 Task: Look for space in Bari, Italy from 1st July, 2023 to 8th July, 2023 for 2 adults, 1 child in price range Rs.15000 to Rs.20000. Place can be entire place with 1  bedroom having 1 bed and 1 bathroom. Property type can be house, flat, guest house, hotel. Amenities needed are: washing machine. Booking option can be shelf check-in. Required host language is English.
Action: Mouse moved to (423, 125)
Screenshot: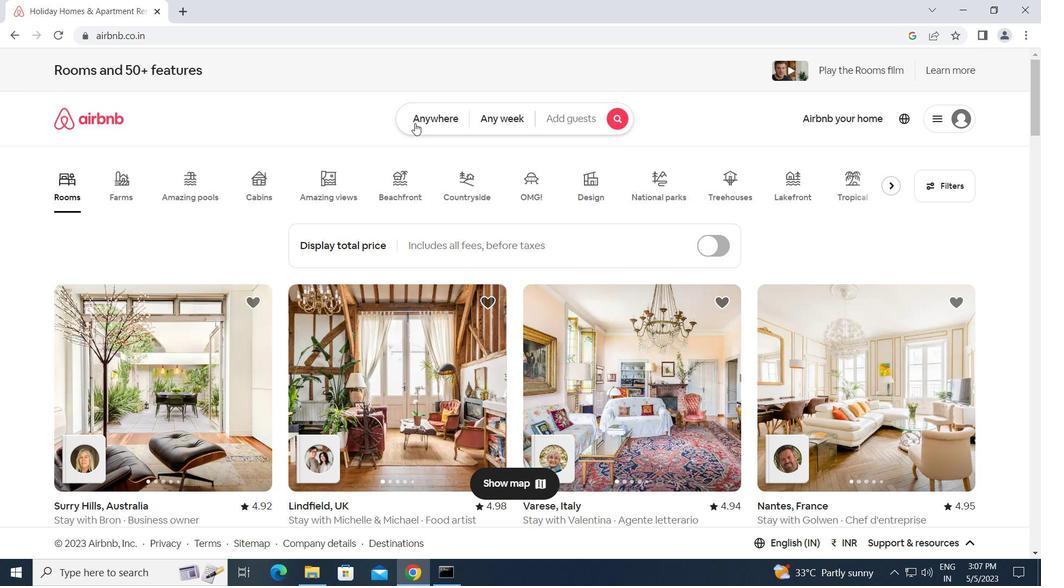
Action: Mouse pressed left at (423, 125)
Screenshot: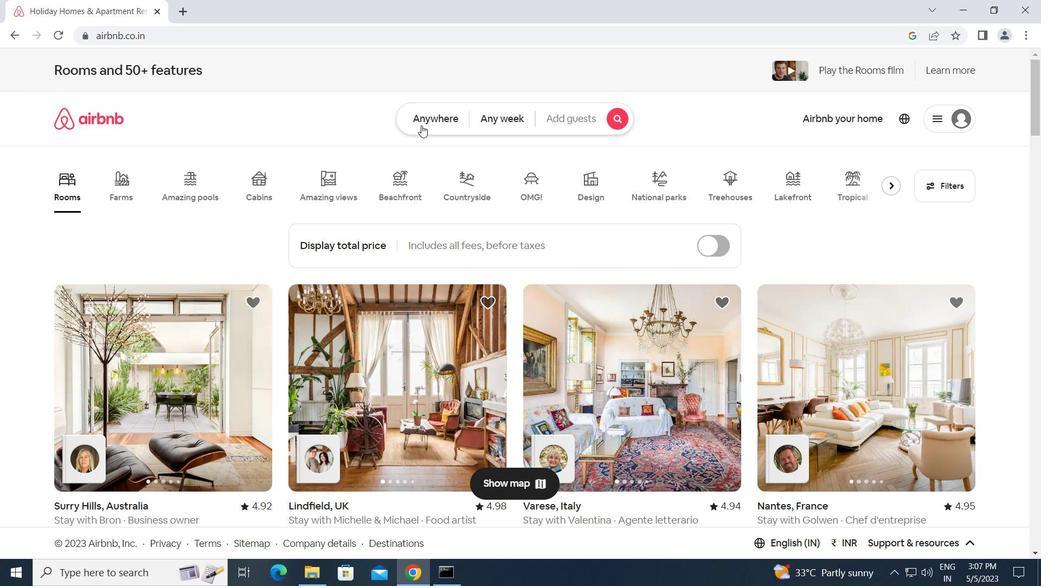 
Action: Mouse moved to (328, 163)
Screenshot: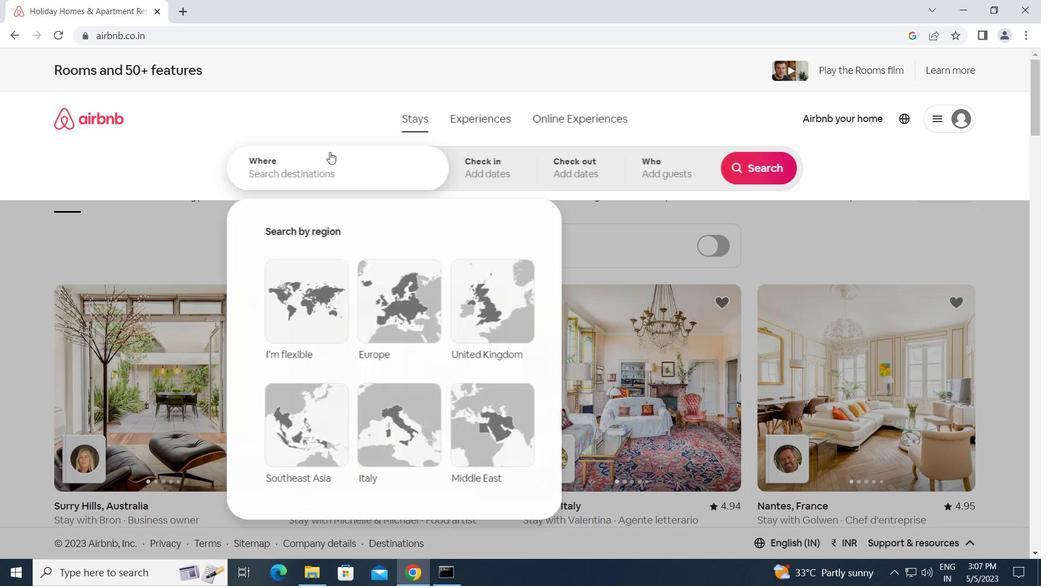 
Action: Mouse pressed left at (328, 163)
Screenshot: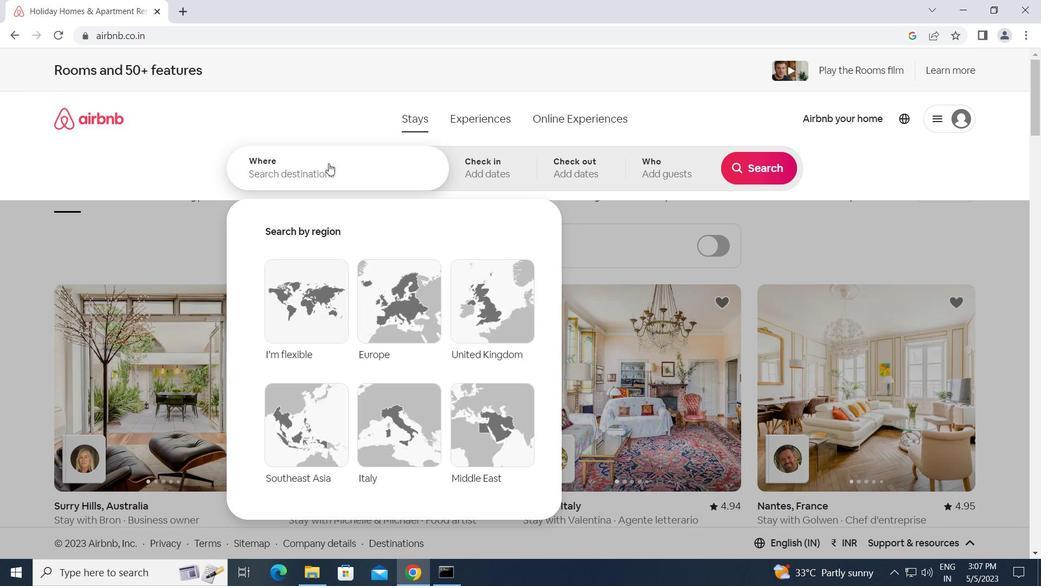 
Action: Key pressed b<Key.caps_lock>ari,<Key.space><Key.caps_lock>i<Key.caps_lock>taly<Key.enter>
Screenshot: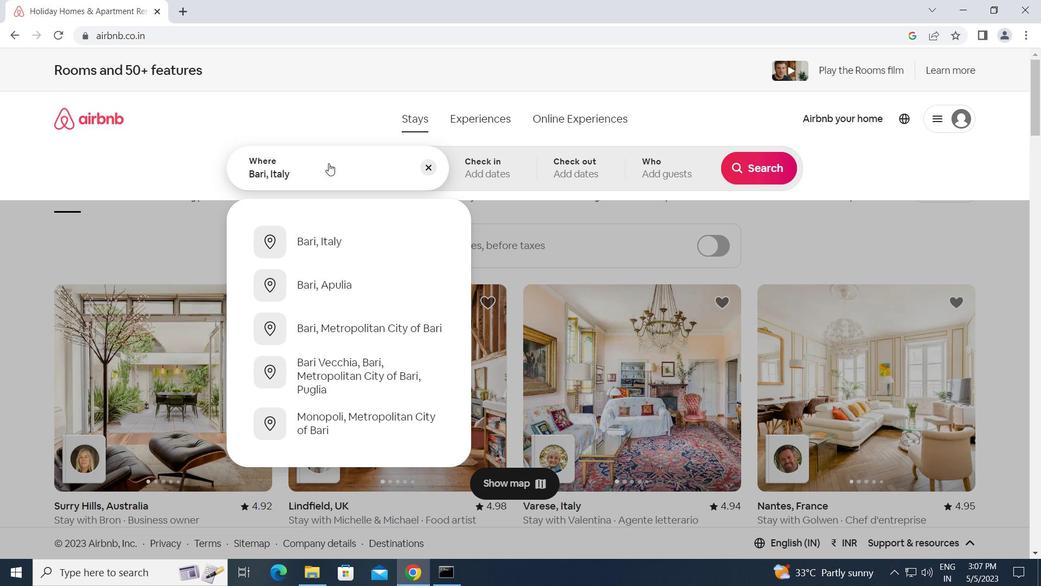 
Action: Mouse moved to (755, 282)
Screenshot: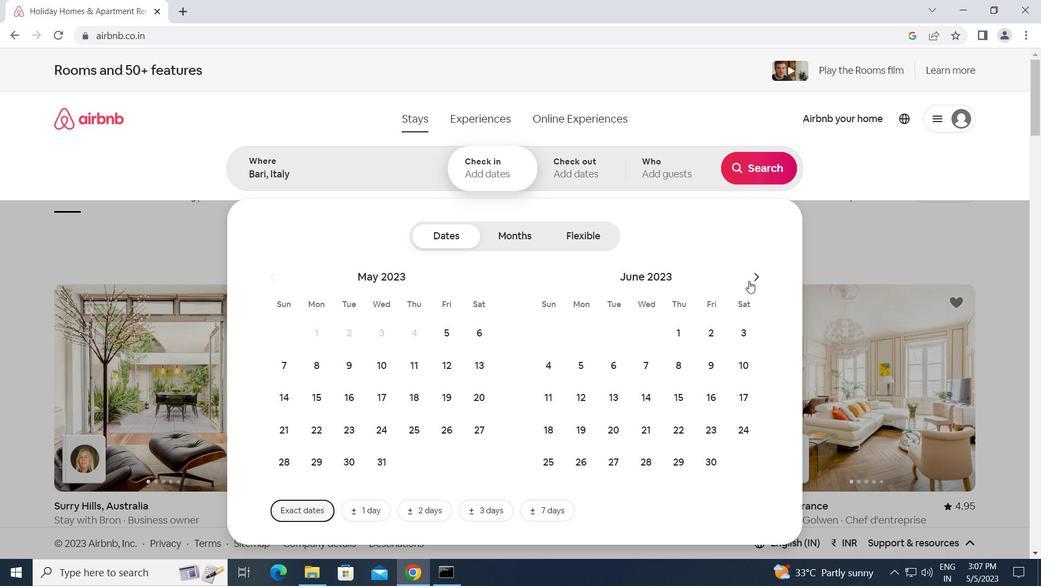 
Action: Mouse pressed left at (755, 282)
Screenshot: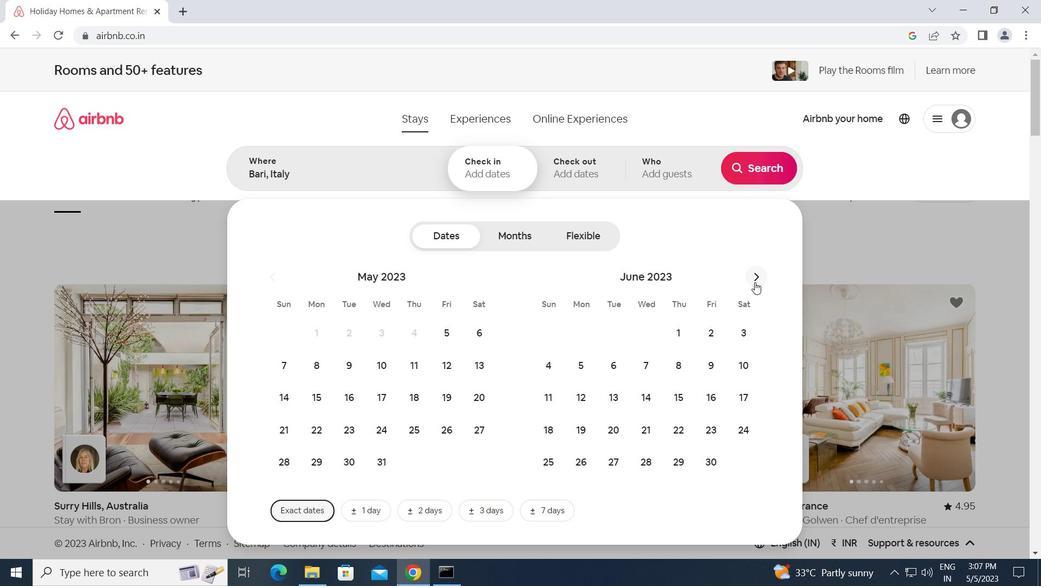 
Action: Mouse moved to (742, 329)
Screenshot: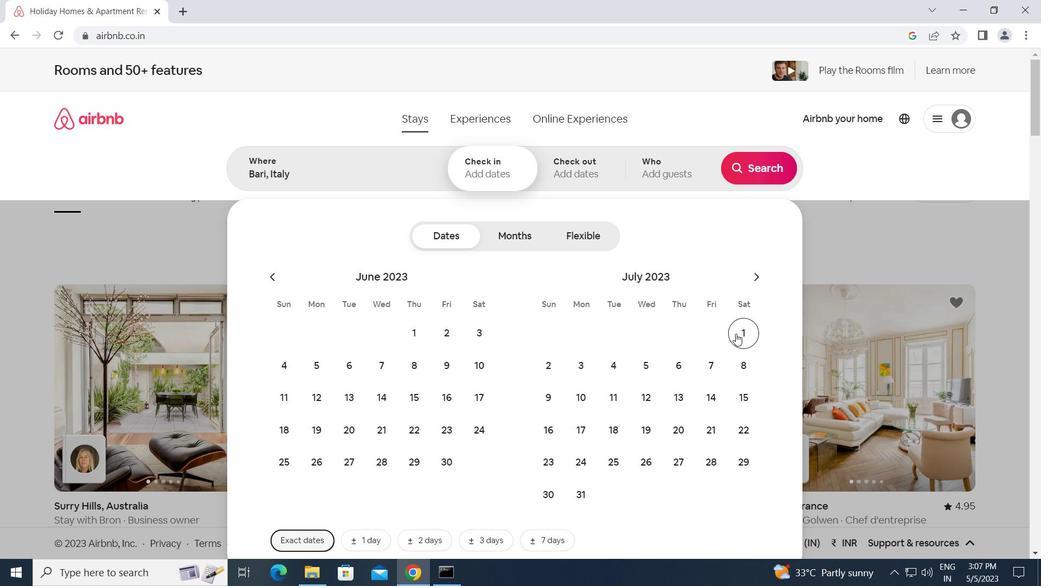 
Action: Mouse pressed left at (742, 329)
Screenshot: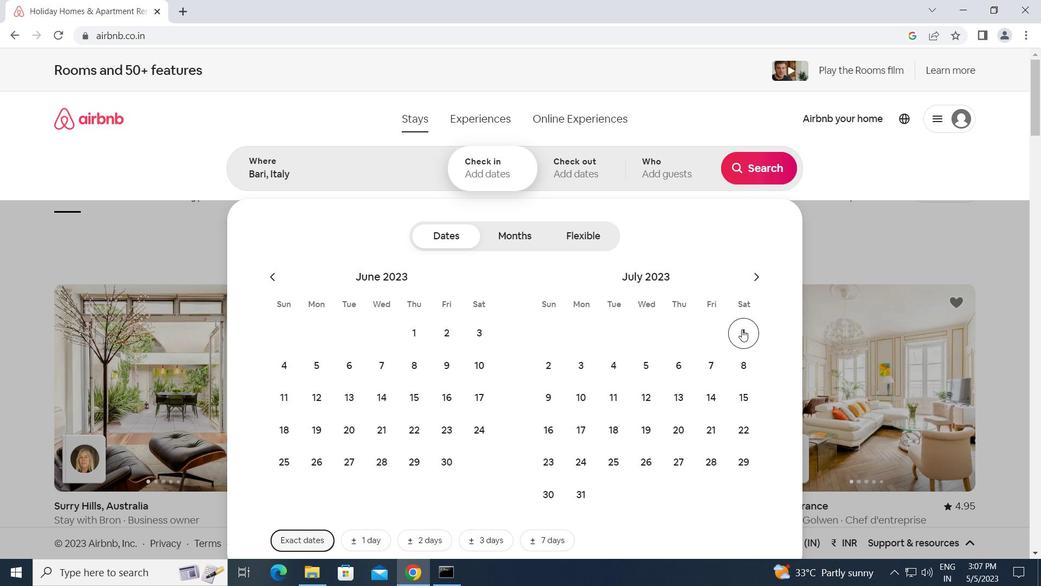 
Action: Mouse moved to (736, 367)
Screenshot: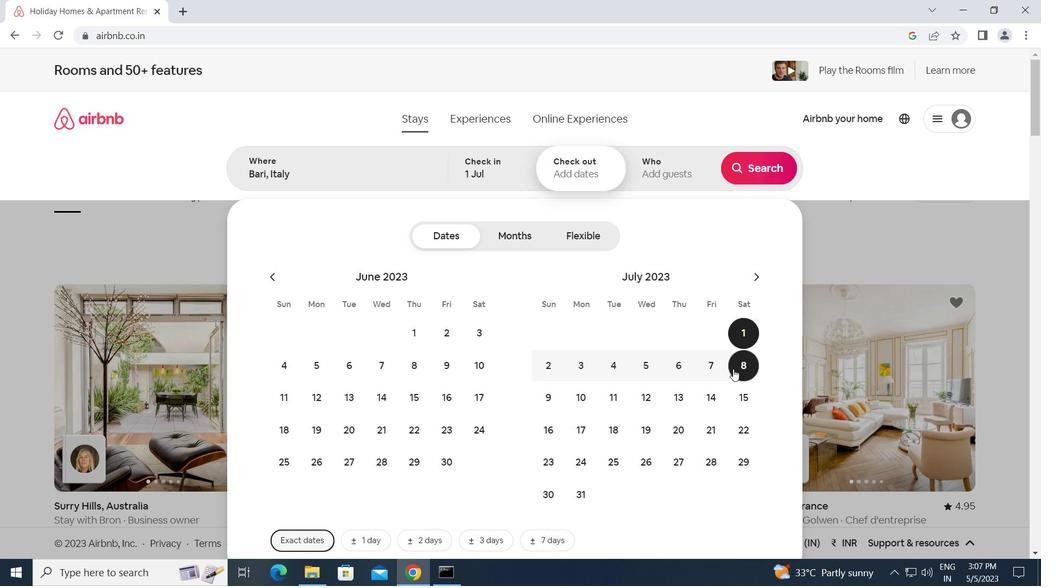 
Action: Mouse pressed left at (736, 367)
Screenshot: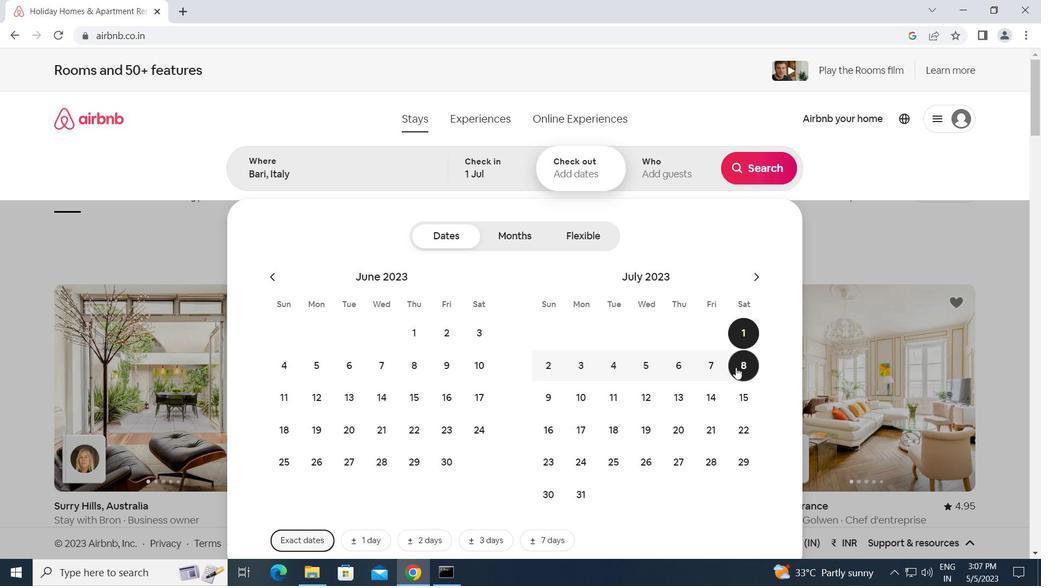 
Action: Mouse moved to (666, 166)
Screenshot: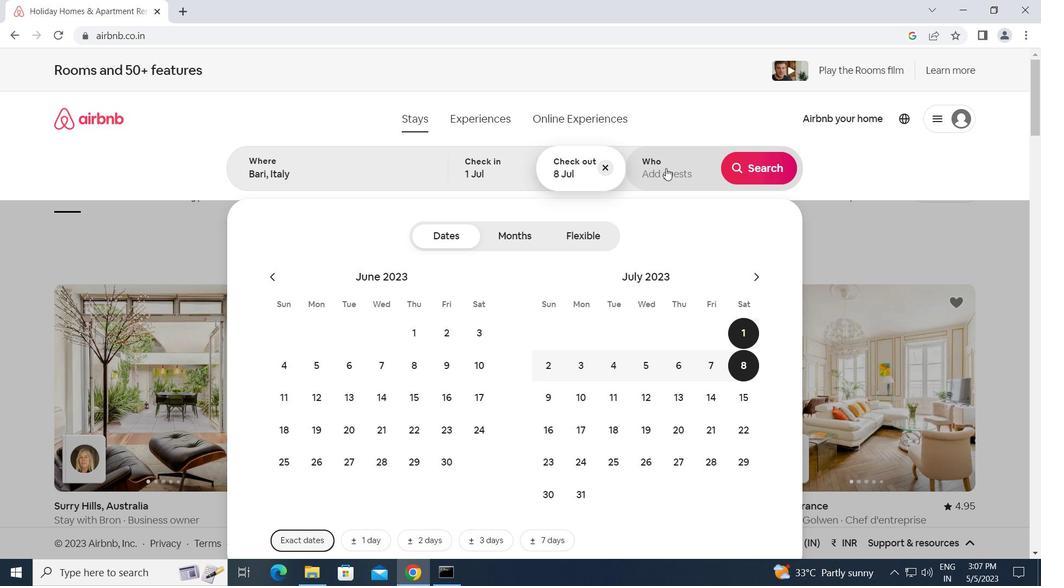 
Action: Mouse pressed left at (666, 166)
Screenshot: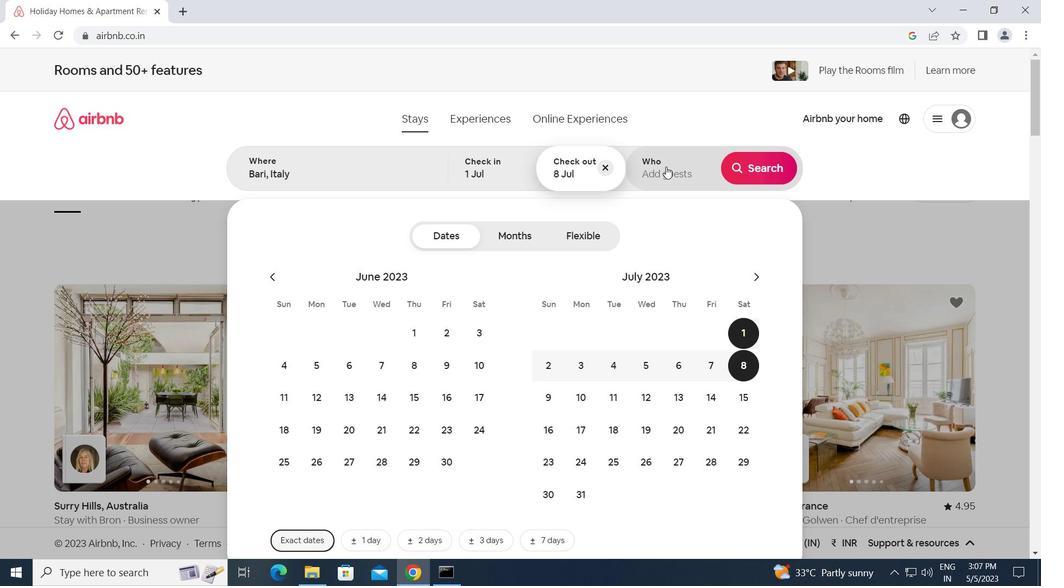 
Action: Mouse moved to (765, 241)
Screenshot: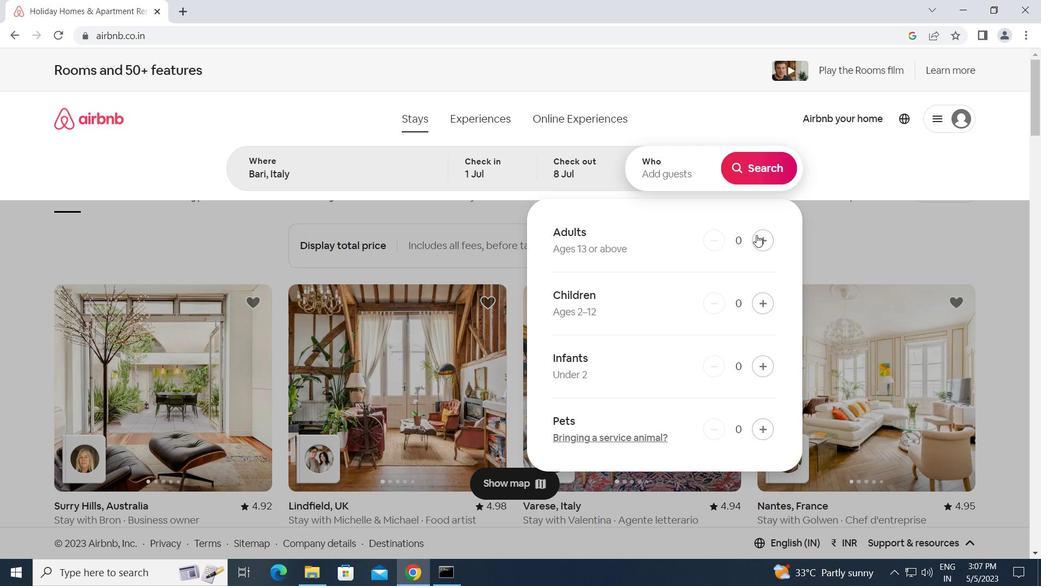 
Action: Mouse pressed left at (765, 241)
Screenshot: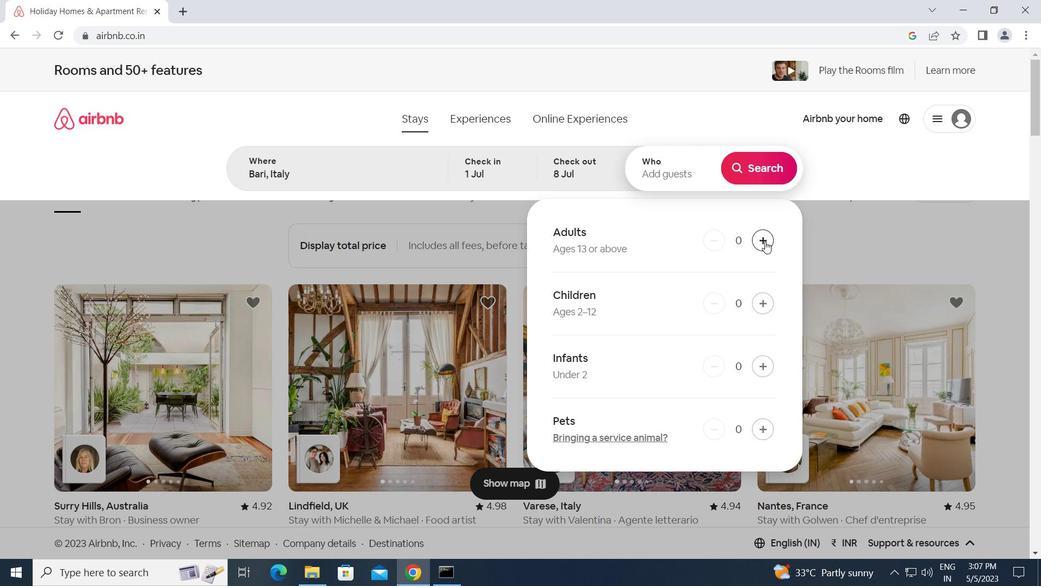 
Action: Mouse pressed left at (765, 241)
Screenshot: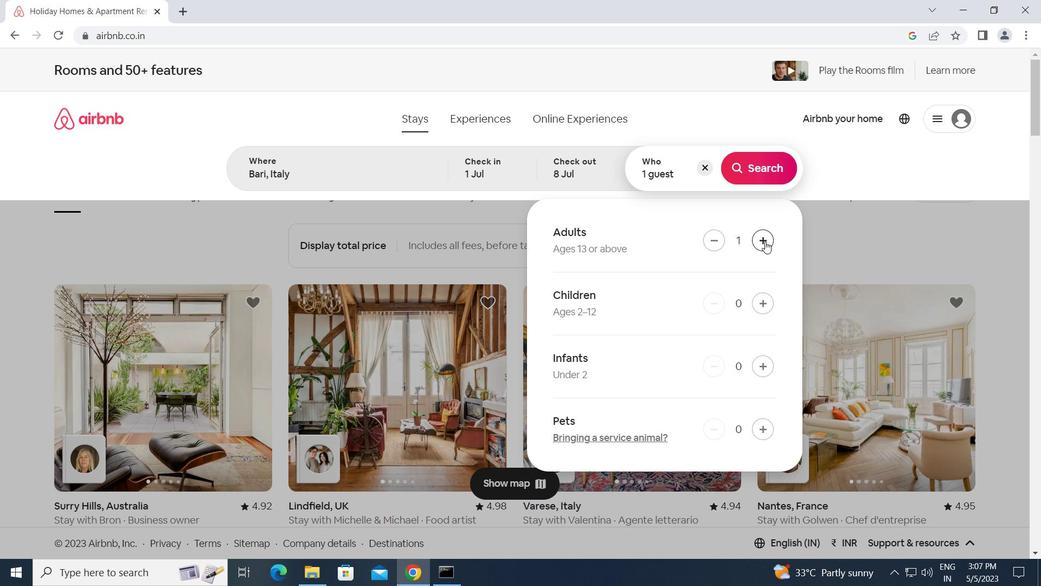 
Action: Mouse moved to (763, 296)
Screenshot: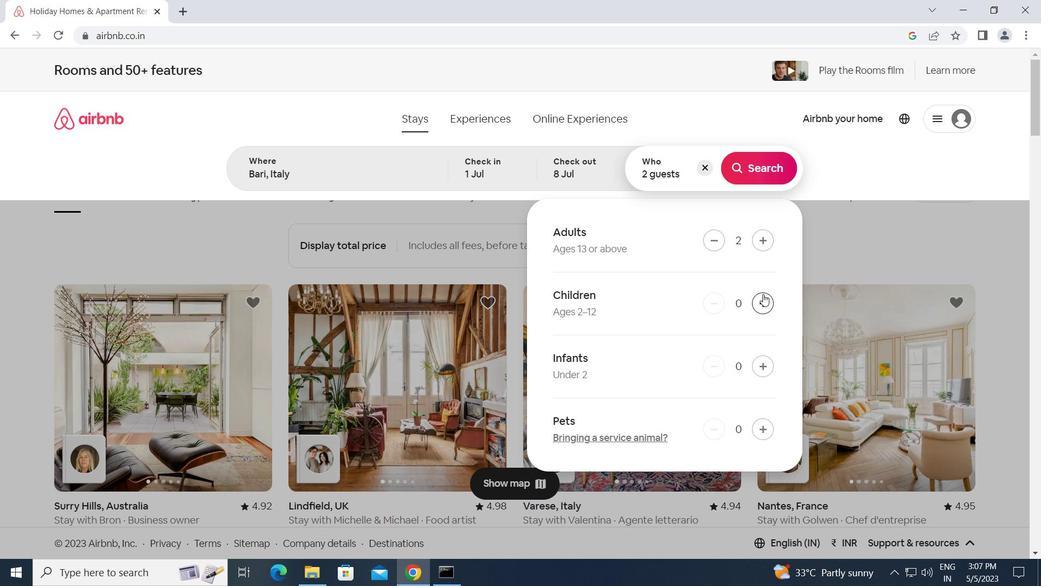 
Action: Mouse pressed left at (763, 296)
Screenshot: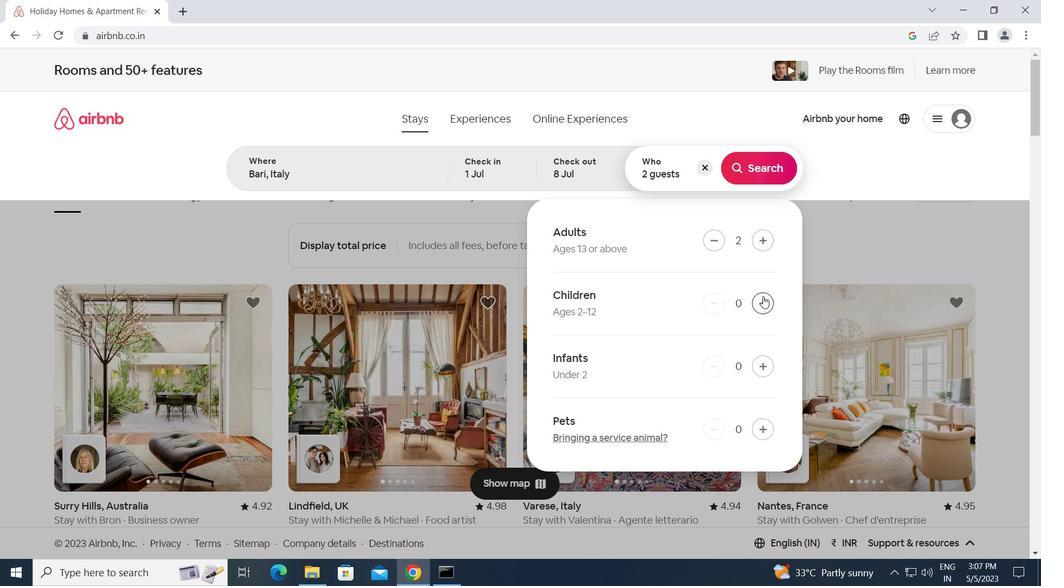
Action: Mouse moved to (752, 164)
Screenshot: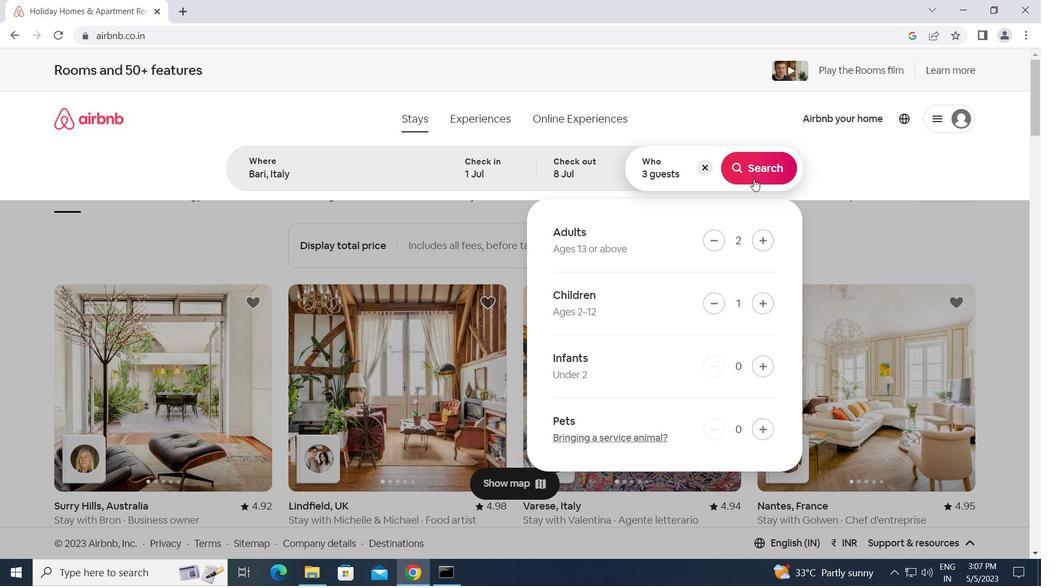 
Action: Mouse pressed left at (752, 164)
Screenshot: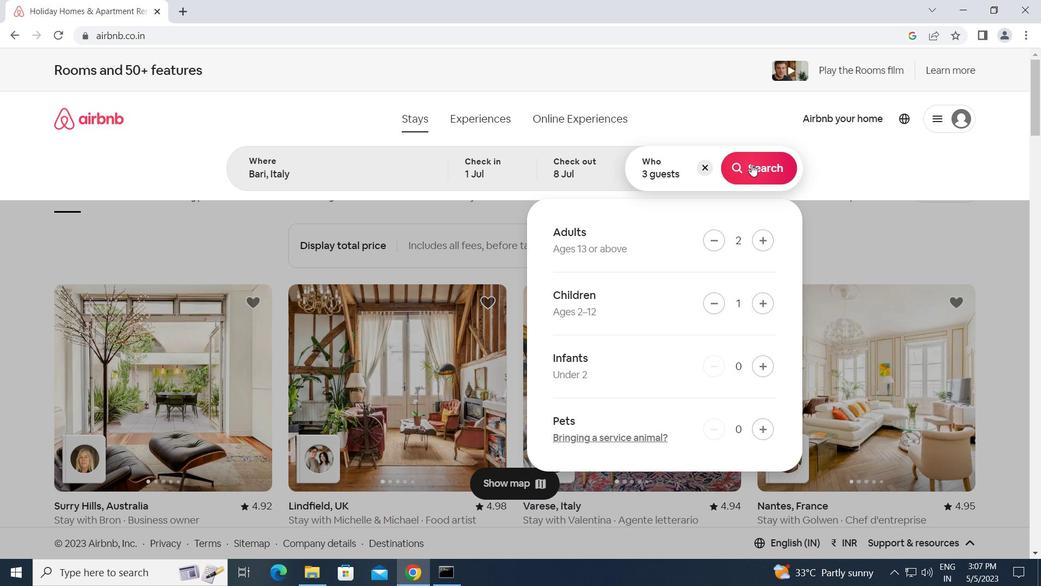 
Action: Mouse moved to (975, 127)
Screenshot: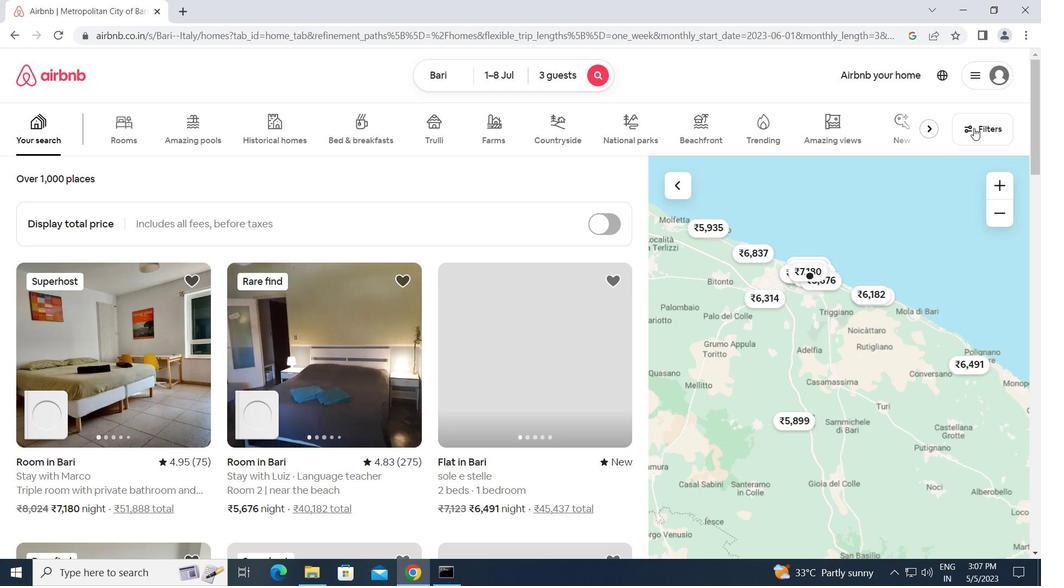 
Action: Mouse pressed left at (975, 127)
Screenshot: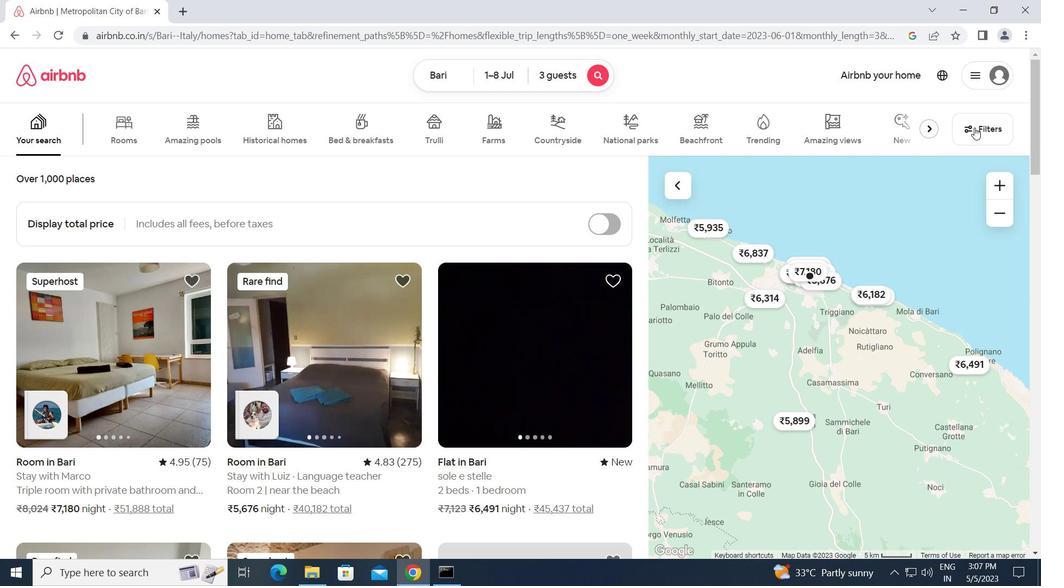 
Action: Mouse moved to (196, 377)
Screenshot: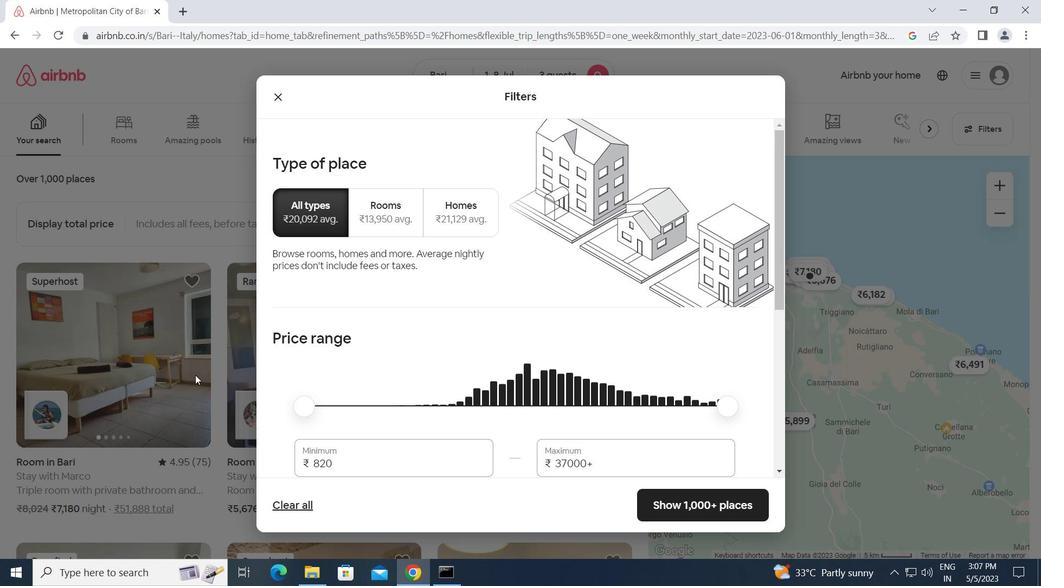 
Action: Mouse scrolled (196, 377) with delta (0, 0)
Screenshot: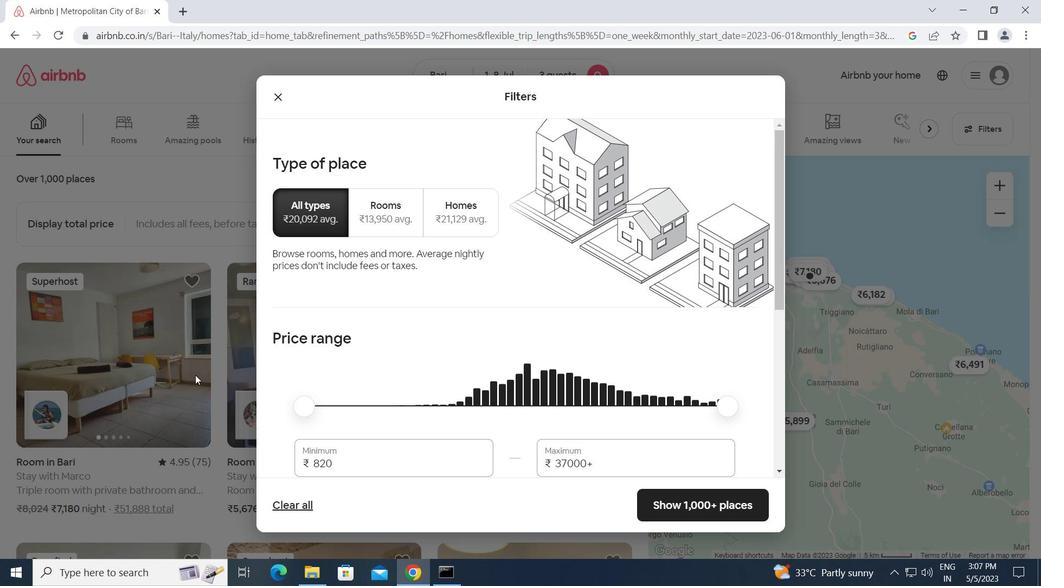 
Action: Mouse moved to (276, 394)
Screenshot: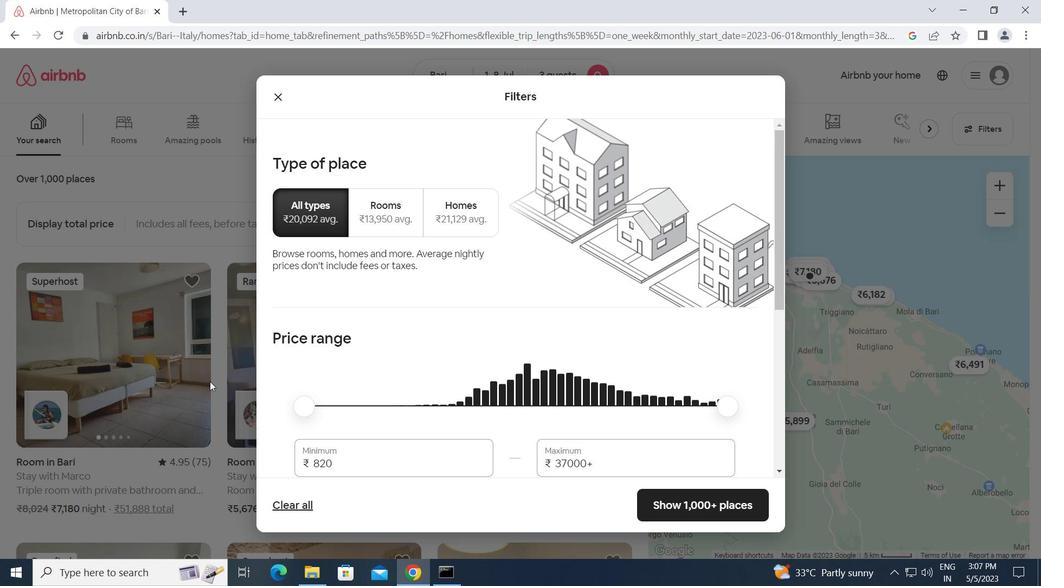 
Action: Mouse scrolled (276, 393) with delta (0, 0)
Screenshot: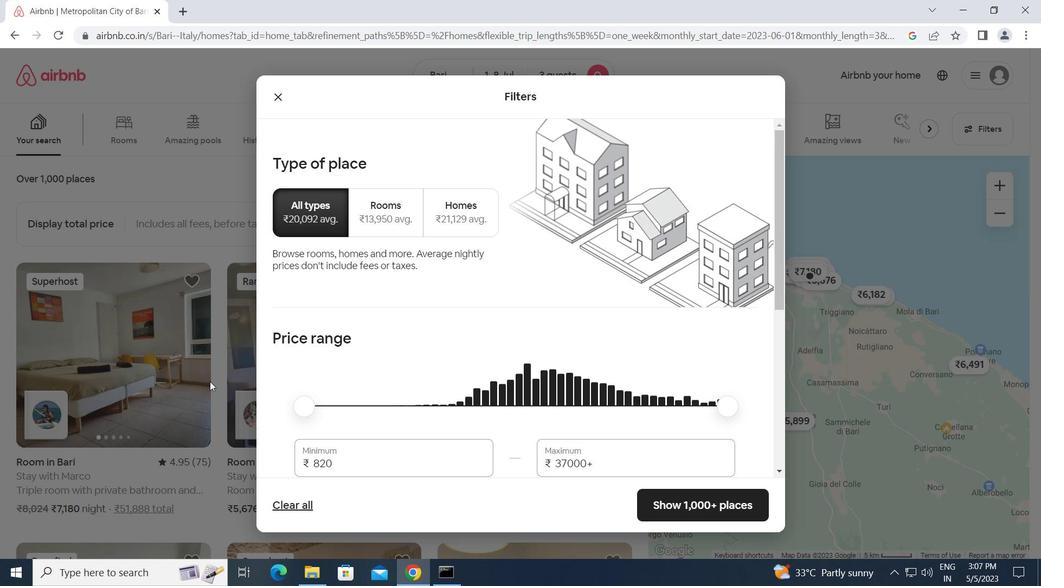 
Action: Mouse moved to (316, 397)
Screenshot: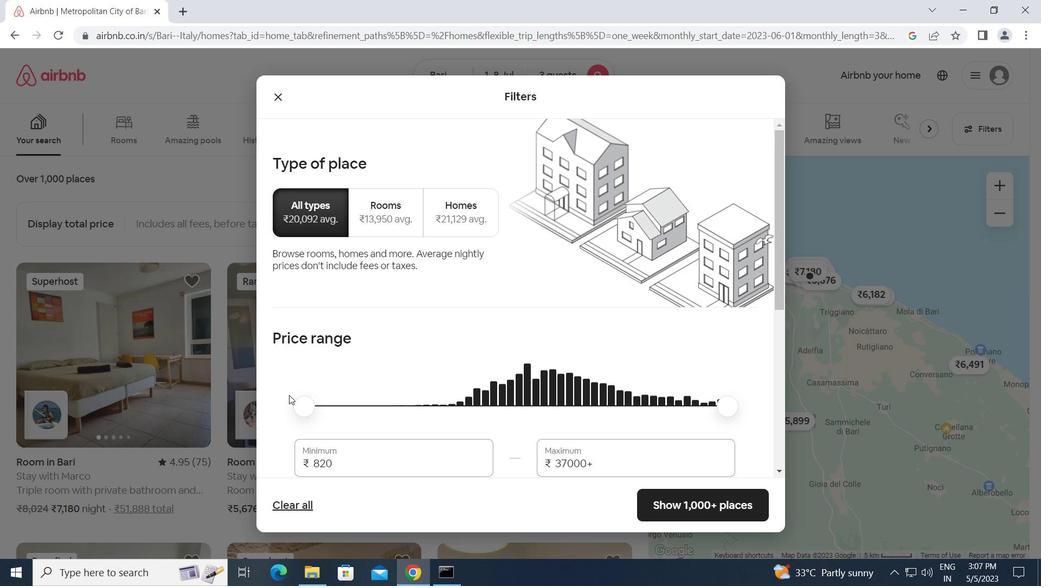 
Action: Mouse scrolled (316, 397) with delta (0, 0)
Screenshot: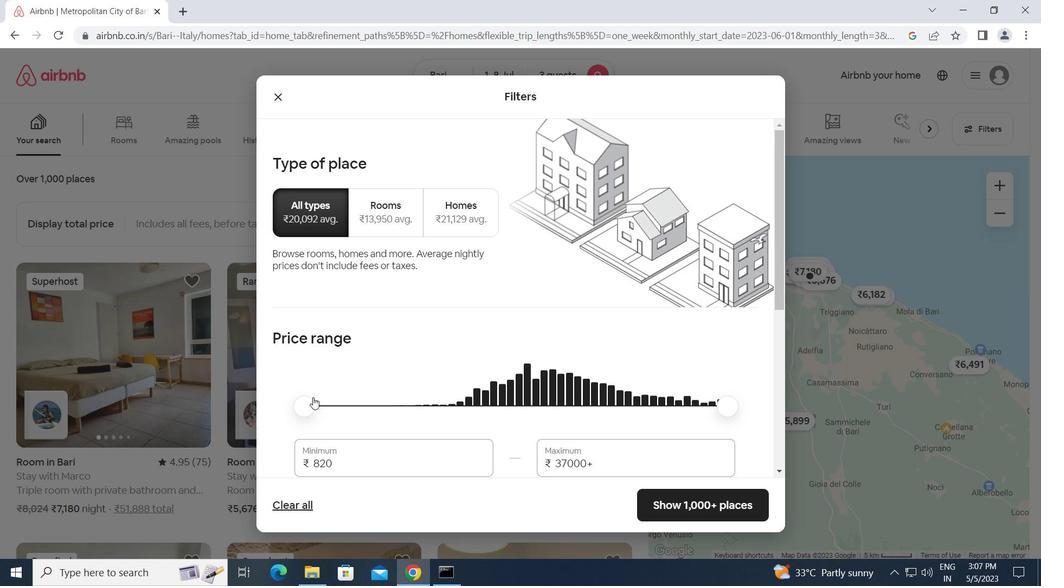 
Action: Mouse moved to (350, 331)
Screenshot: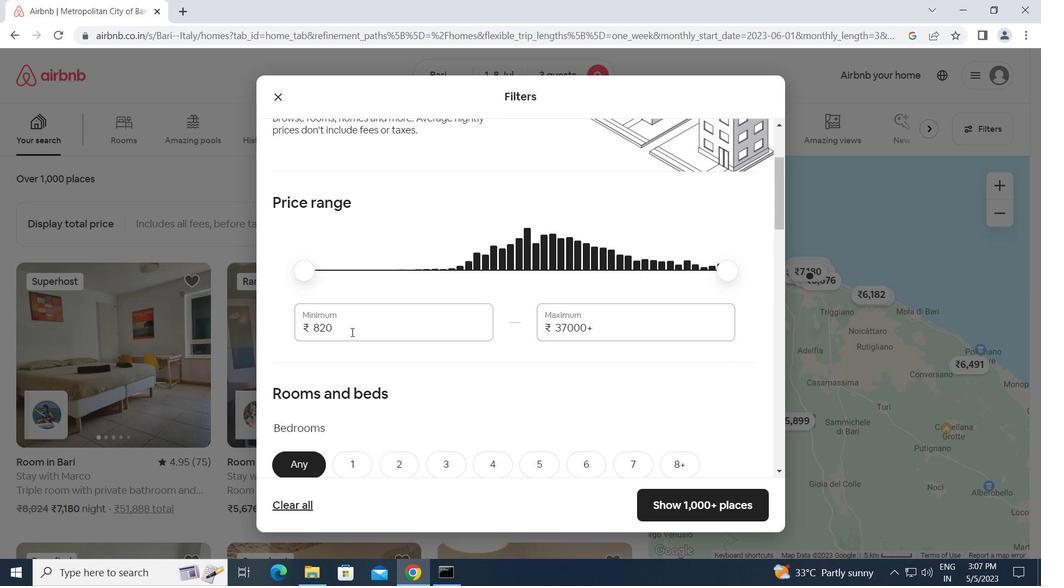 
Action: Mouse pressed left at (350, 331)
Screenshot: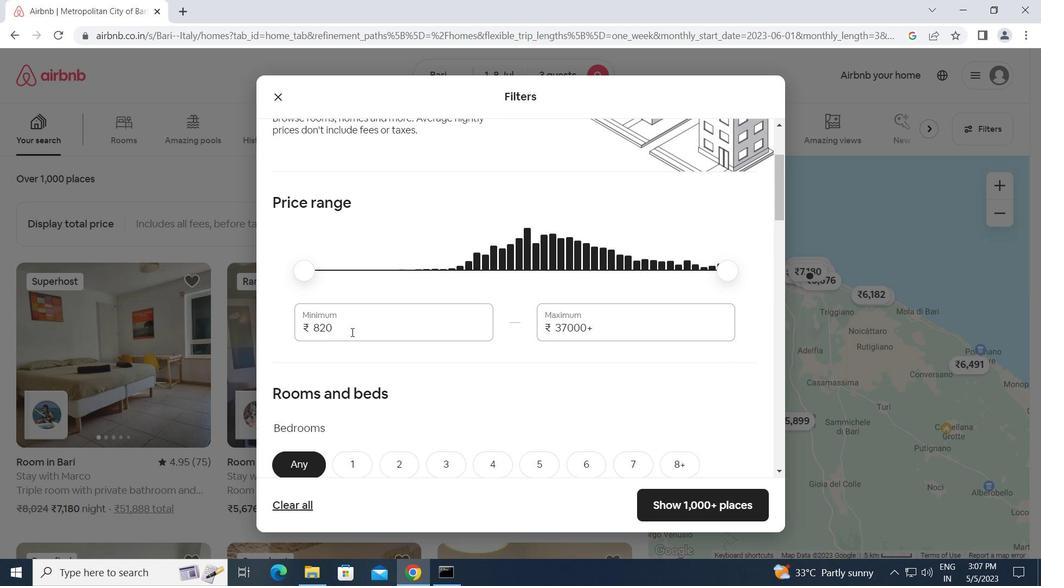 
Action: Mouse moved to (298, 326)
Screenshot: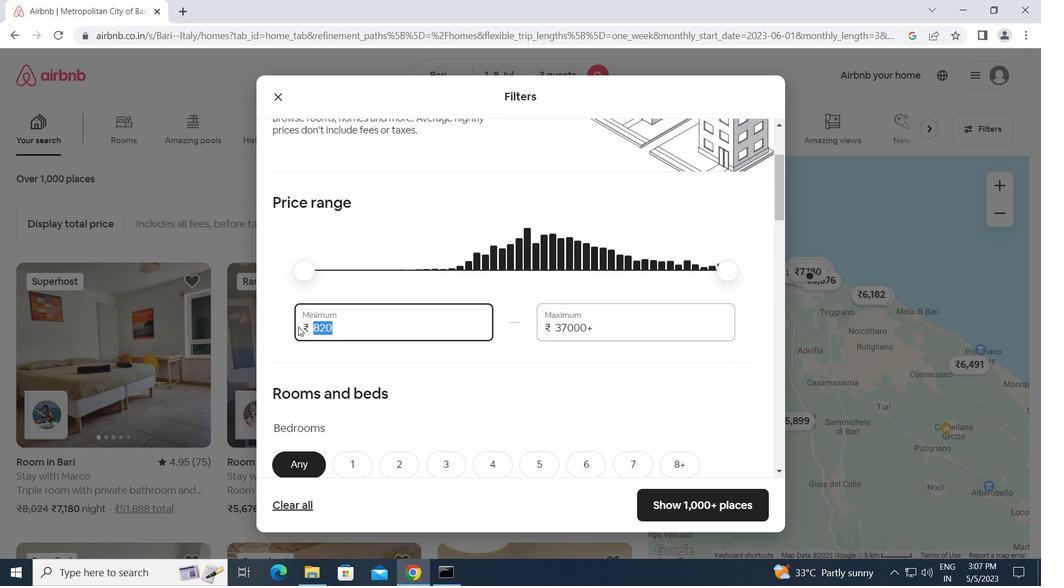 
Action: Key pressed 15
Screenshot: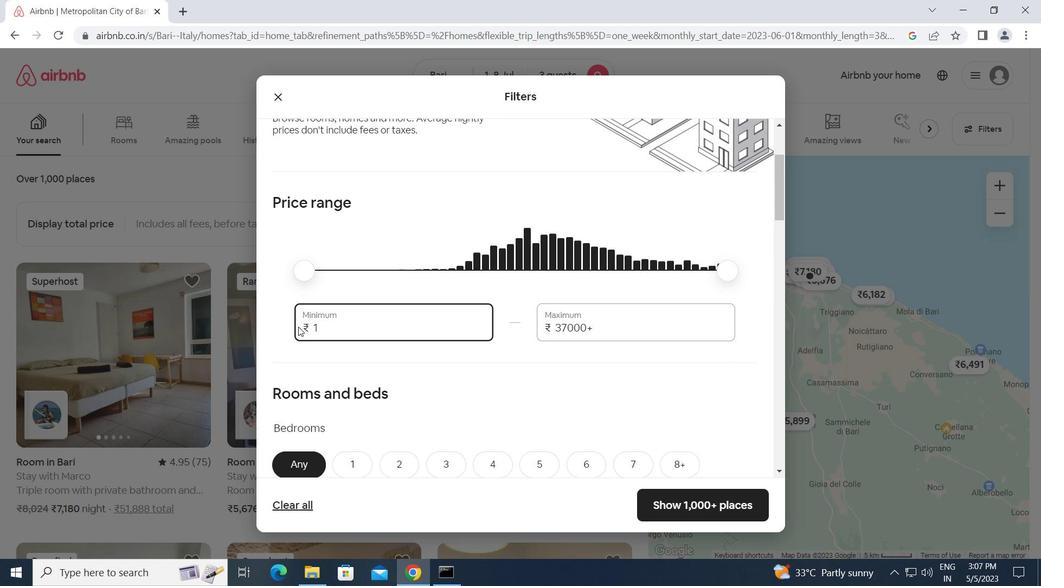 
Action: Mouse moved to (234, 352)
Screenshot: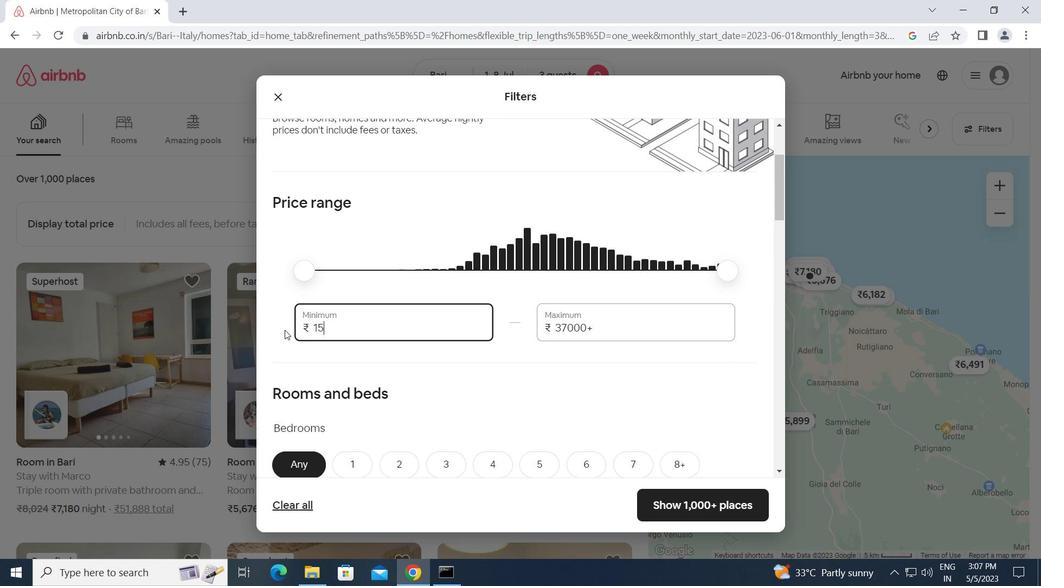 
Action: Key pressed 000<Key.tab>2000
Screenshot: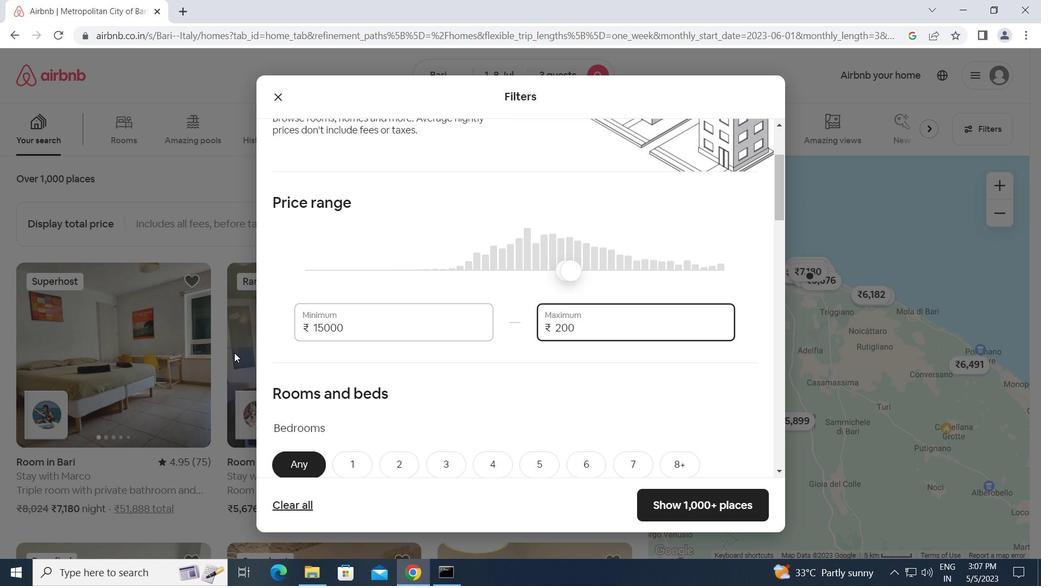 
Action: Mouse moved to (428, 424)
Screenshot: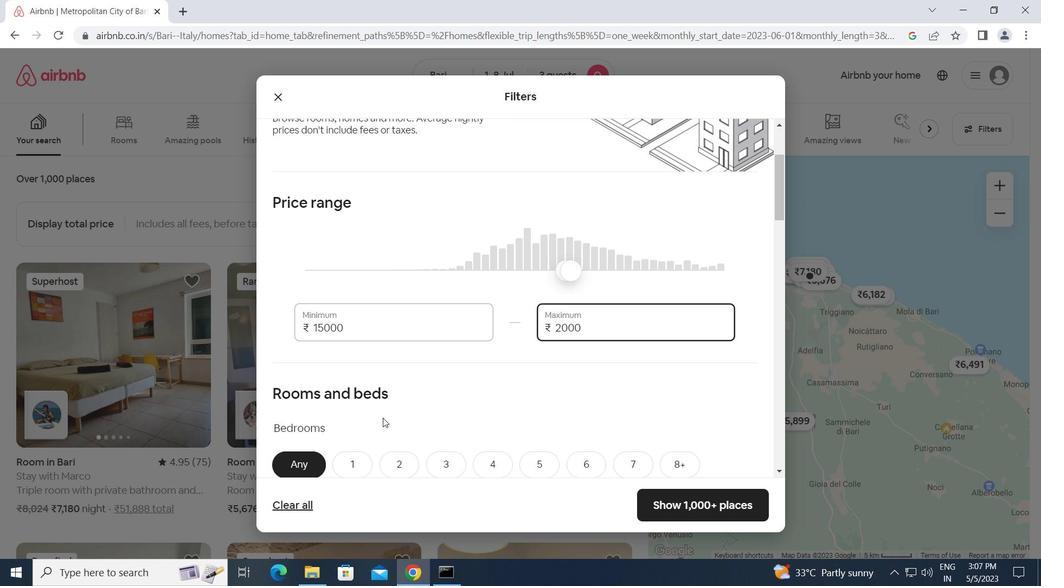 
Action: Key pressed 0
Screenshot: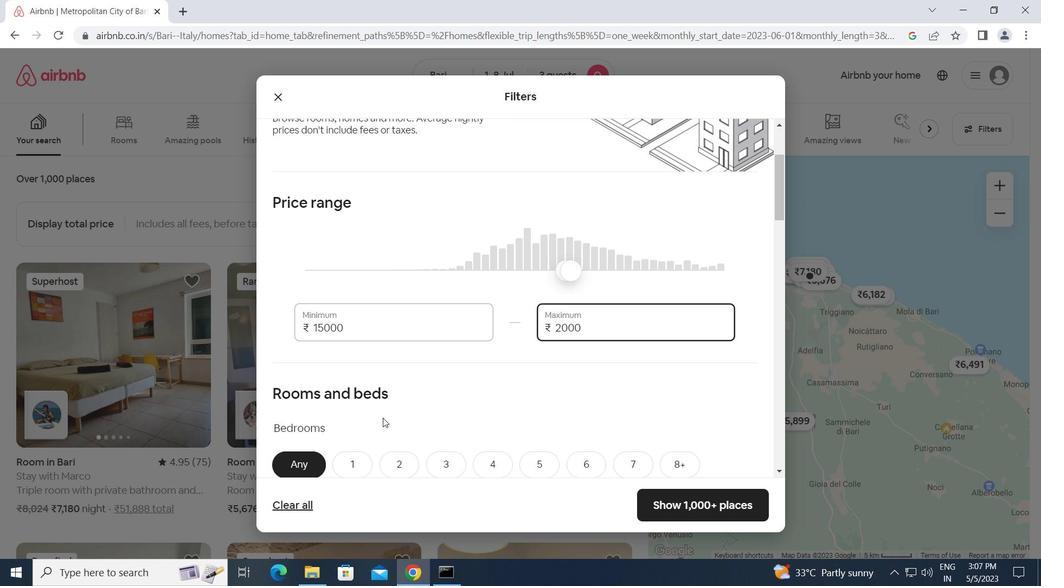 
Action: Mouse moved to (427, 424)
Screenshot: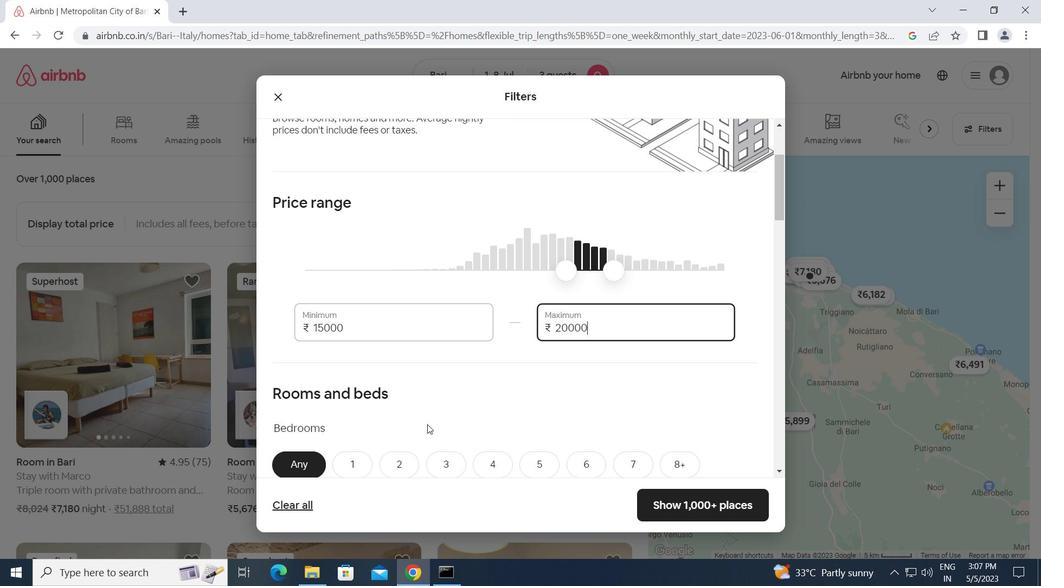 
Action: Mouse scrolled (427, 423) with delta (0, 0)
Screenshot: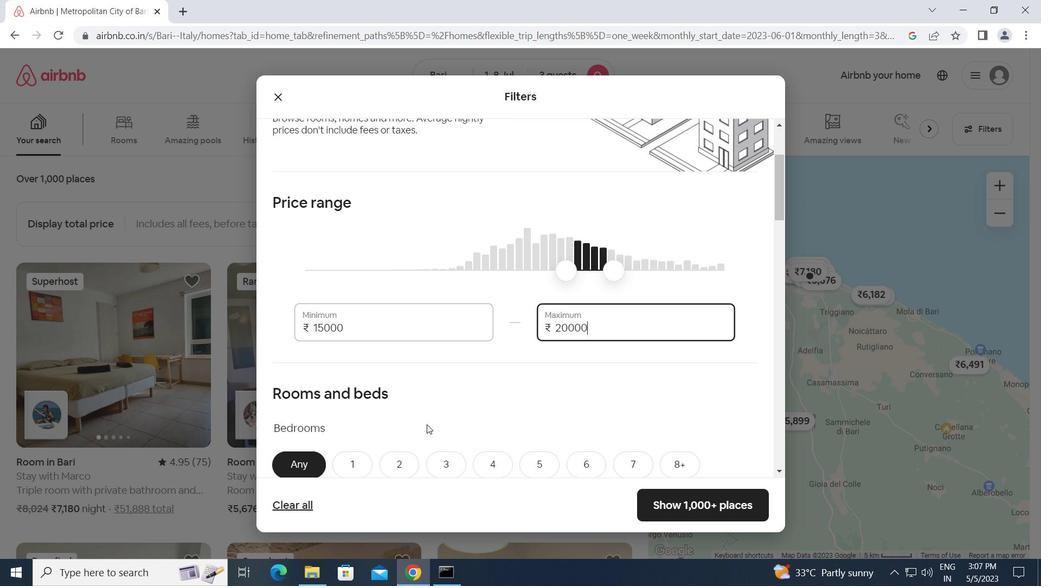 
Action: Mouse scrolled (427, 423) with delta (0, 0)
Screenshot: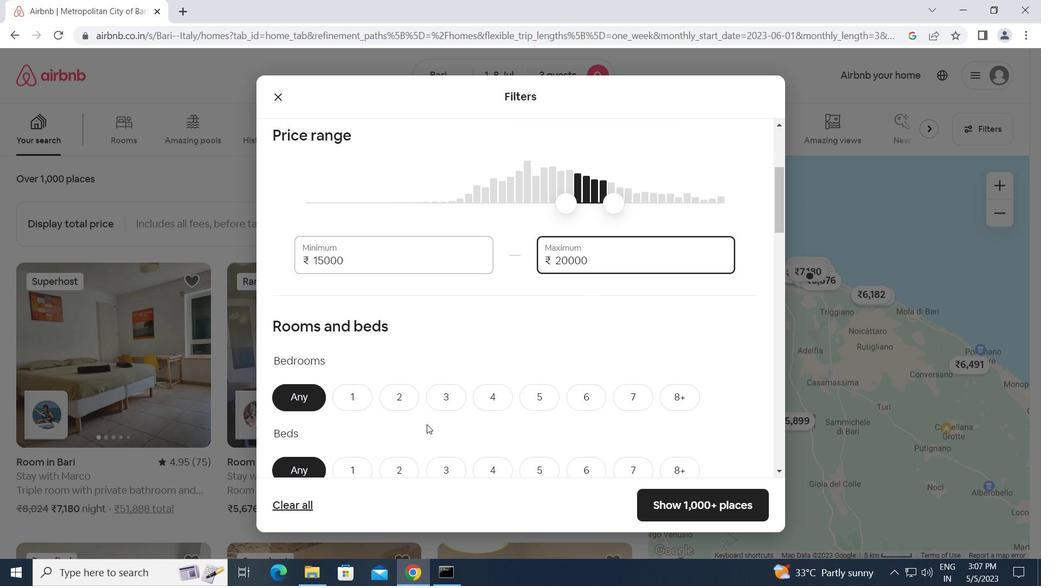 
Action: Mouse moved to (425, 424)
Screenshot: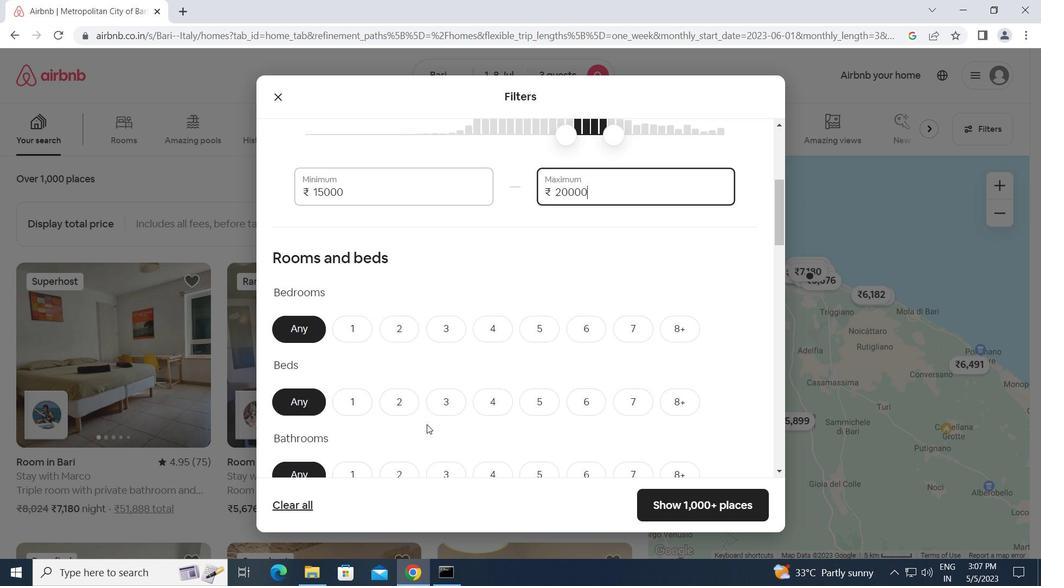 
Action: Mouse scrolled (425, 423) with delta (0, 0)
Screenshot: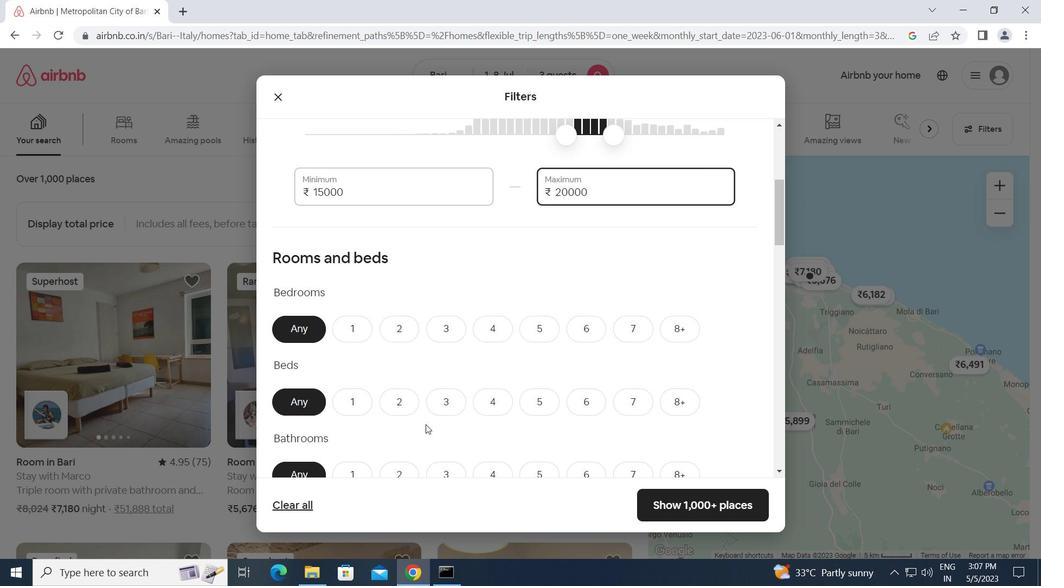
Action: Mouse moved to (348, 257)
Screenshot: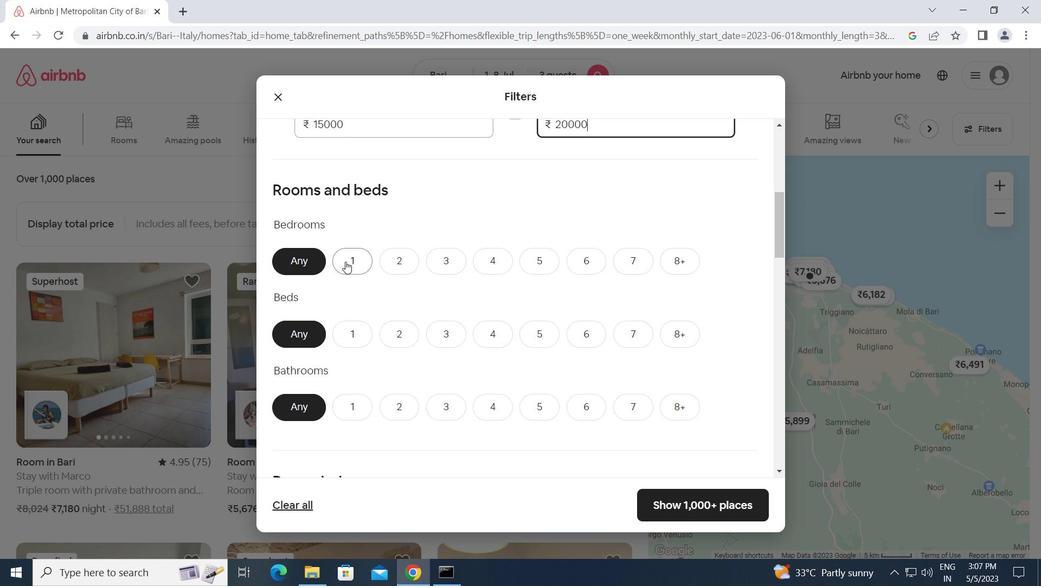 
Action: Mouse pressed left at (348, 257)
Screenshot: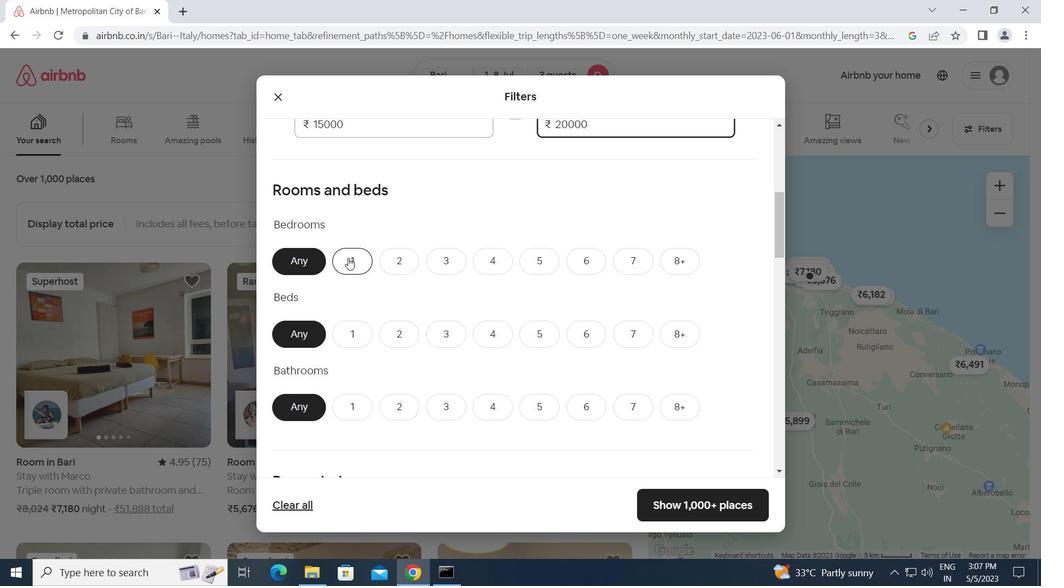 
Action: Mouse moved to (354, 333)
Screenshot: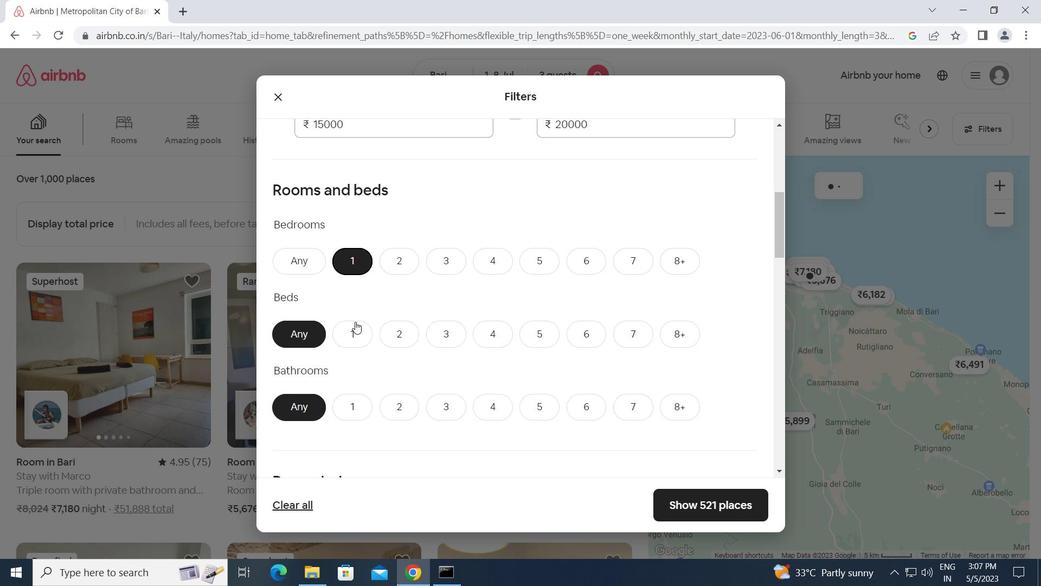 
Action: Mouse pressed left at (354, 333)
Screenshot: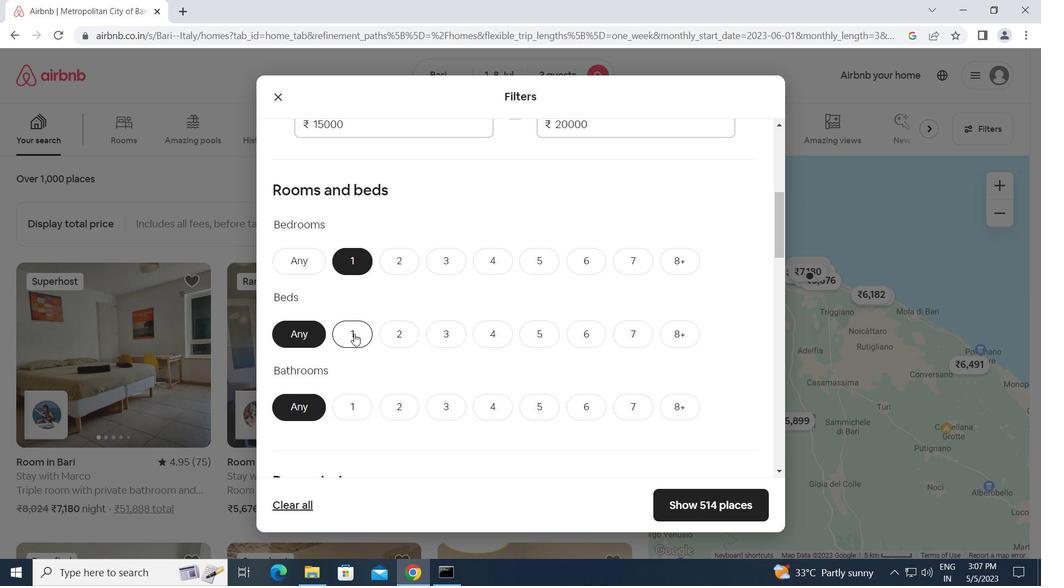 
Action: Mouse moved to (353, 409)
Screenshot: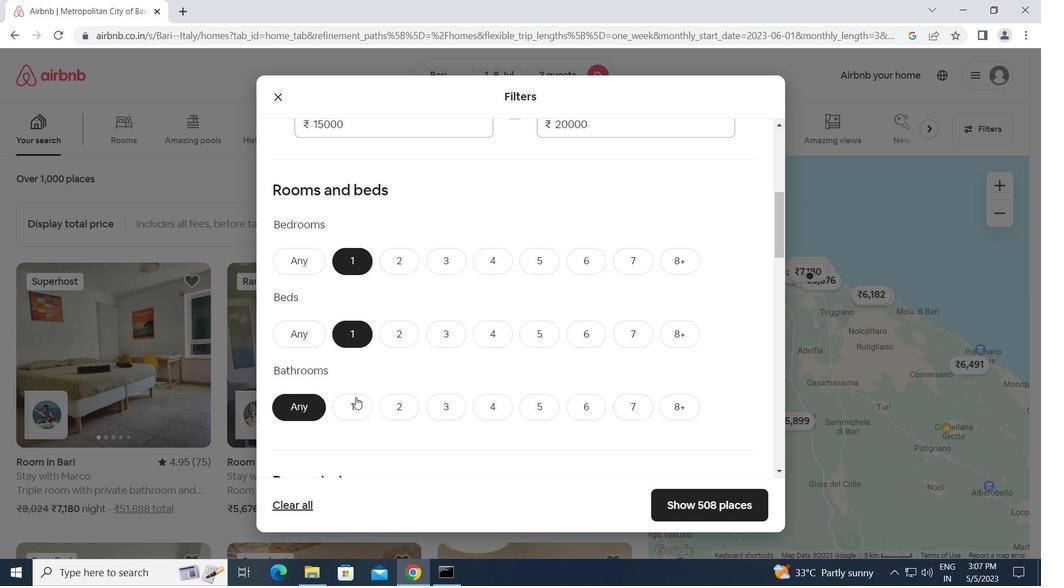 
Action: Mouse pressed left at (353, 409)
Screenshot: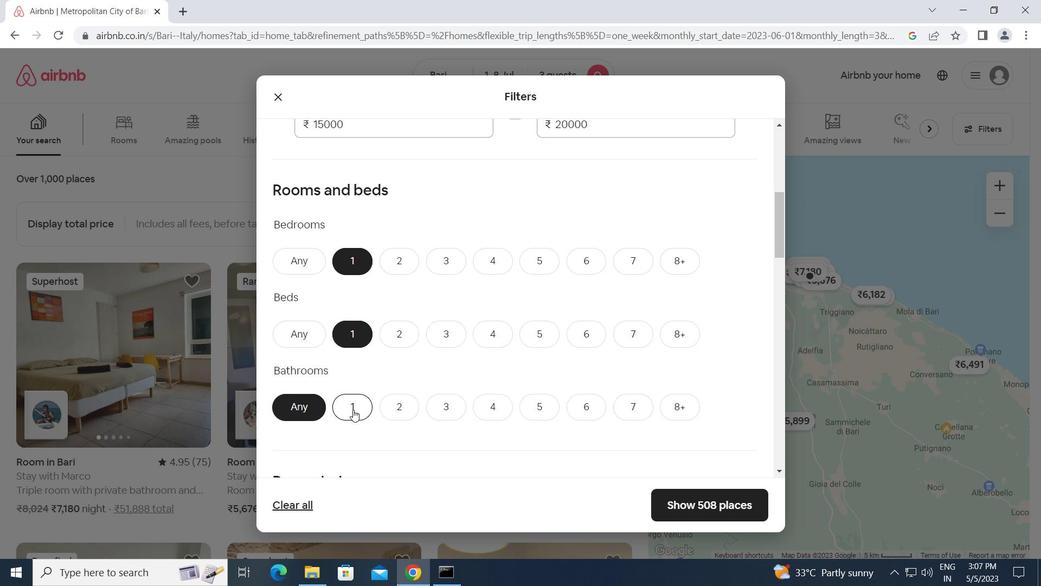 
Action: Mouse moved to (436, 413)
Screenshot: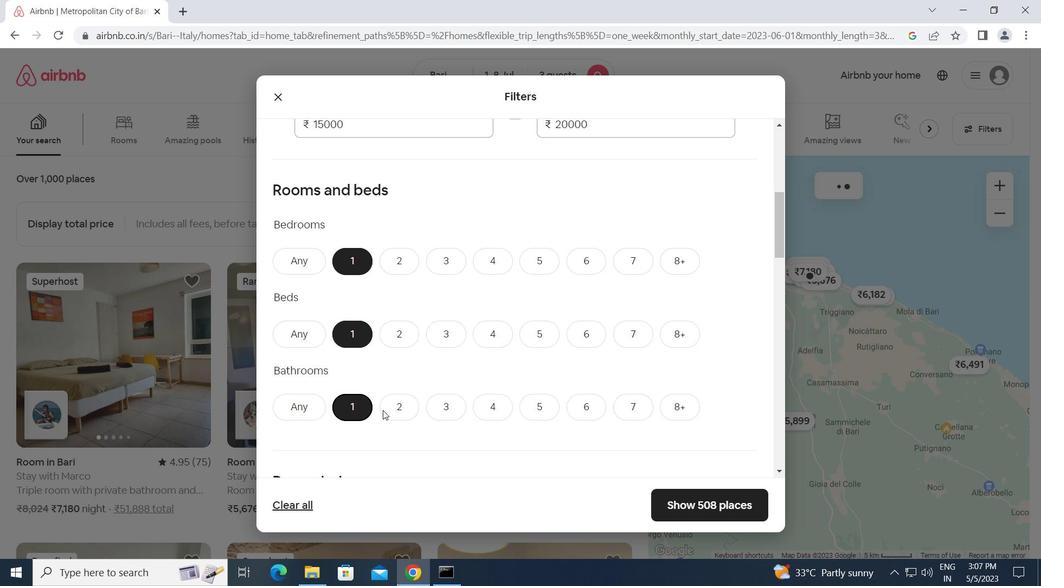 
Action: Mouse scrolled (436, 412) with delta (0, 0)
Screenshot: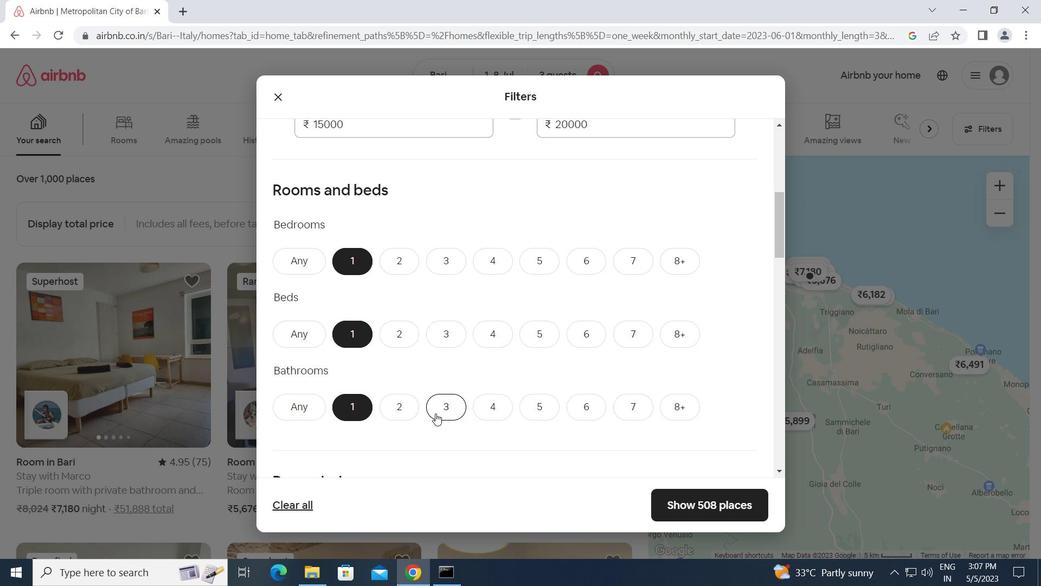 
Action: Mouse scrolled (436, 412) with delta (0, 0)
Screenshot: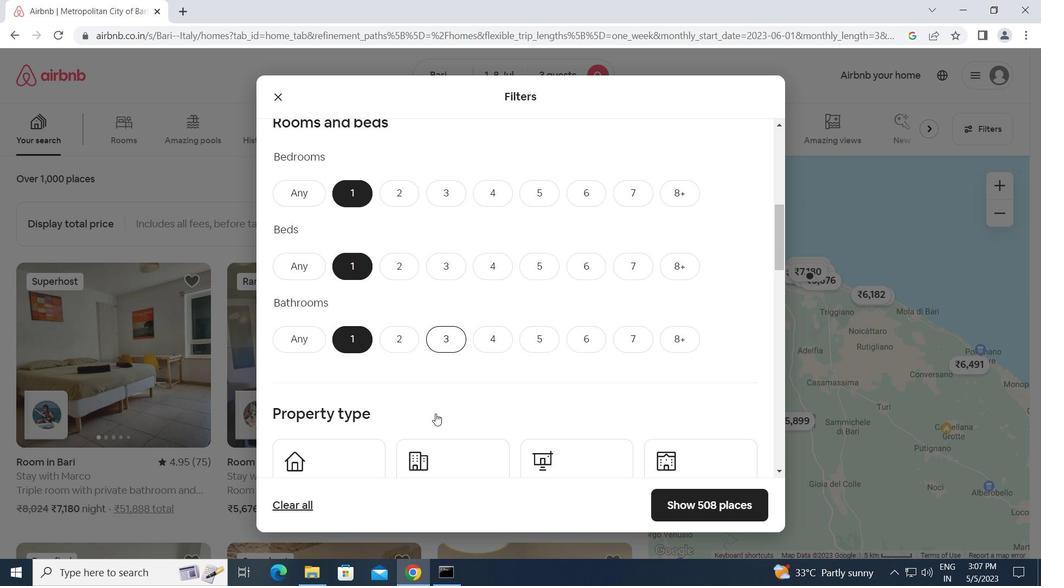 
Action: Mouse moved to (323, 394)
Screenshot: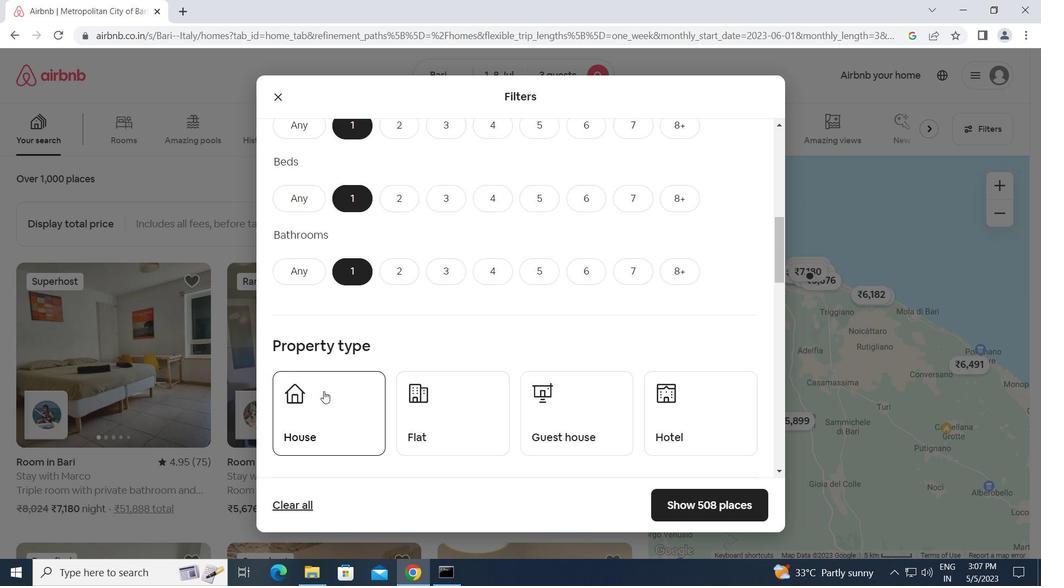 
Action: Mouse pressed left at (323, 394)
Screenshot: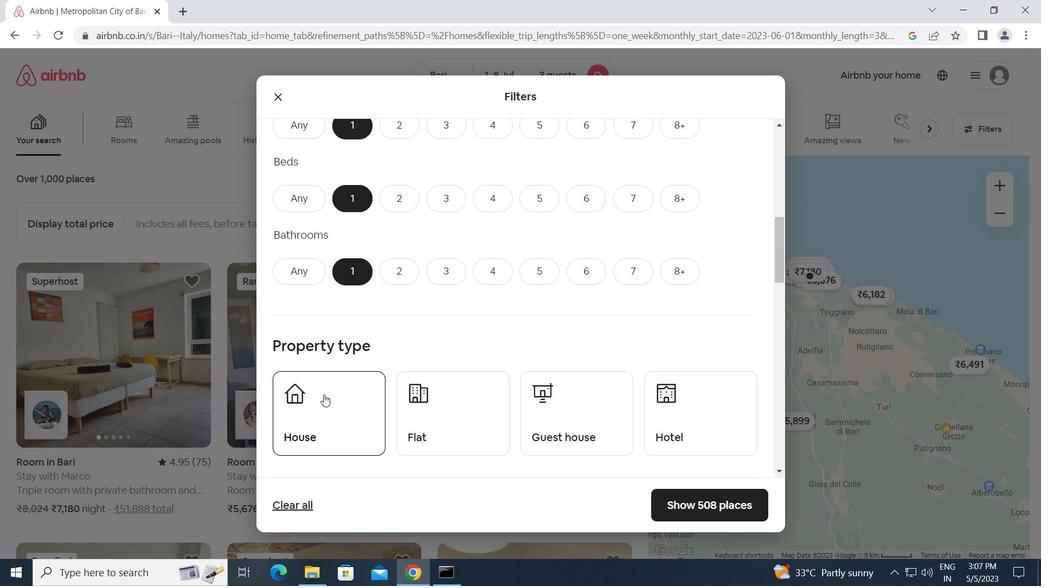 
Action: Mouse moved to (458, 402)
Screenshot: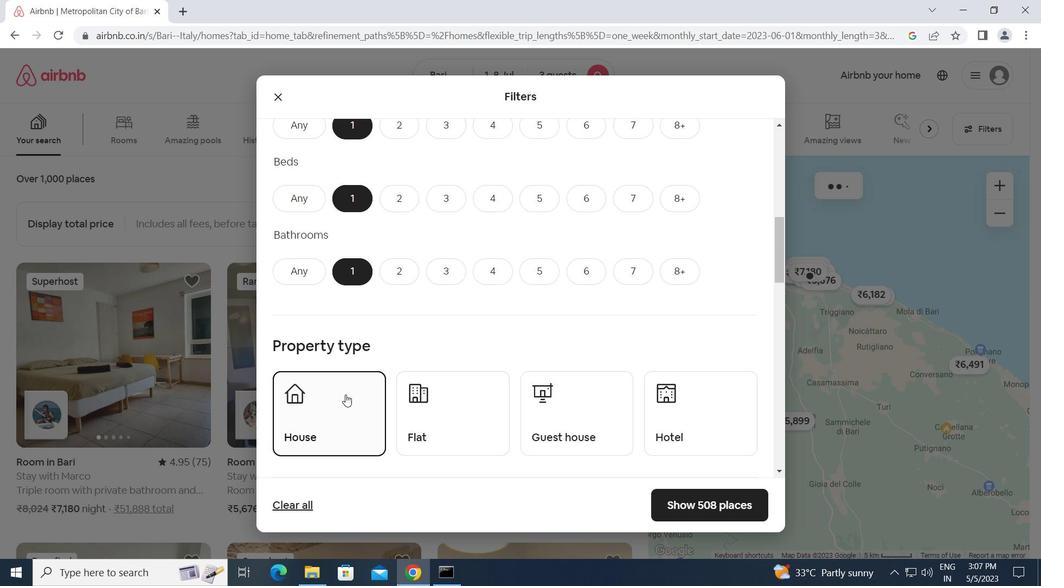 
Action: Mouse pressed left at (458, 402)
Screenshot: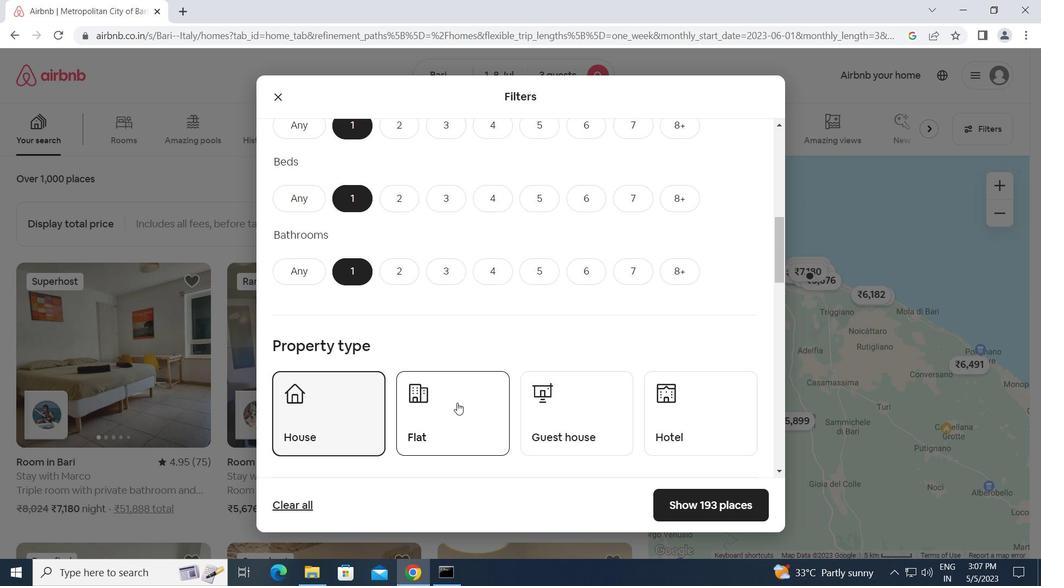 
Action: Mouse moved to (574, 403)
Screenshot: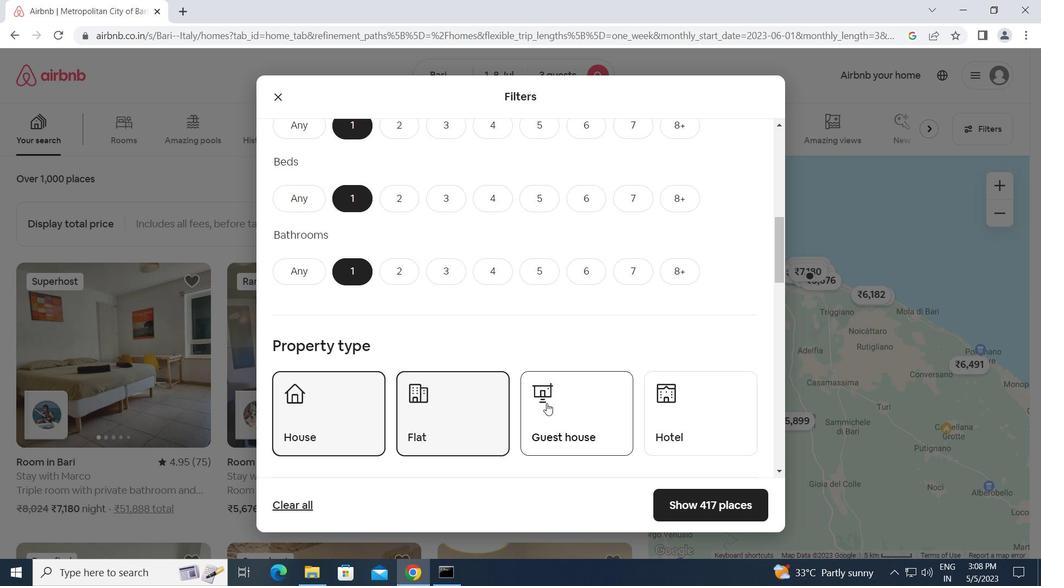 
Action: Mouse pressed left at (574, 403)
Screenshot: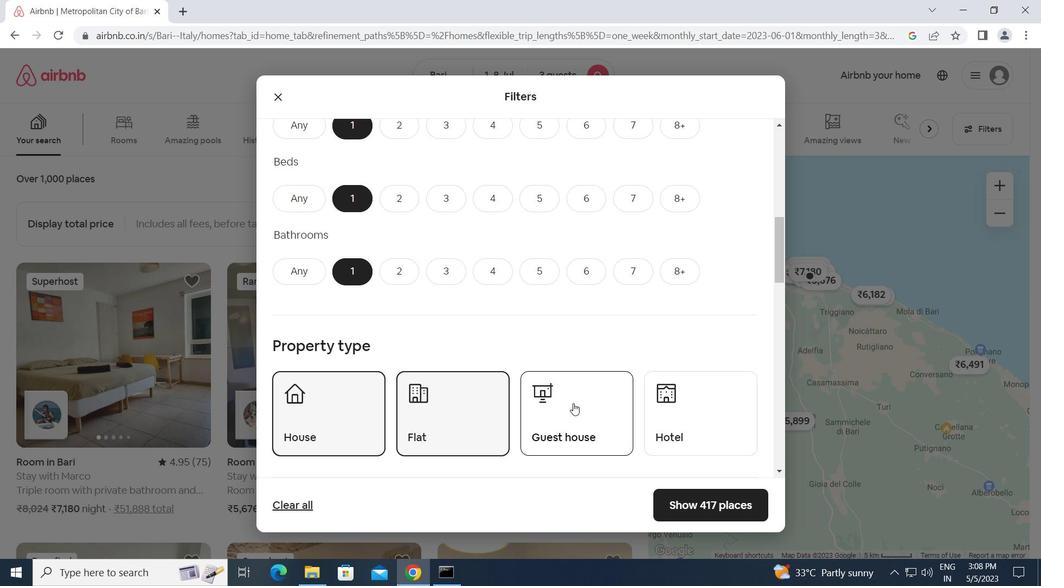 
Action: Mouse moved to (682, 397)
Screenshot: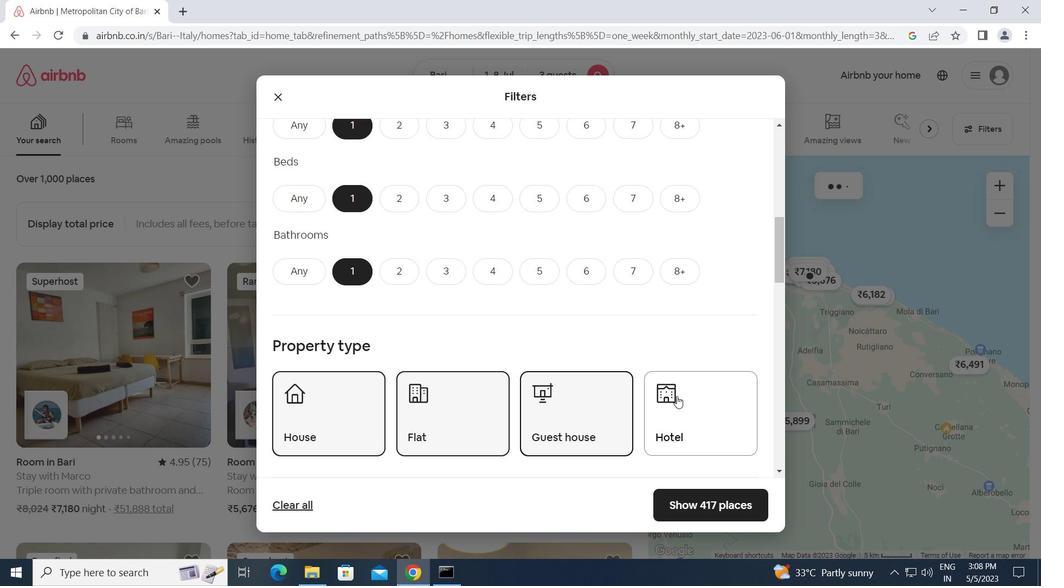 
Action: Mouse pressed left at (682, 397)
Screenshot: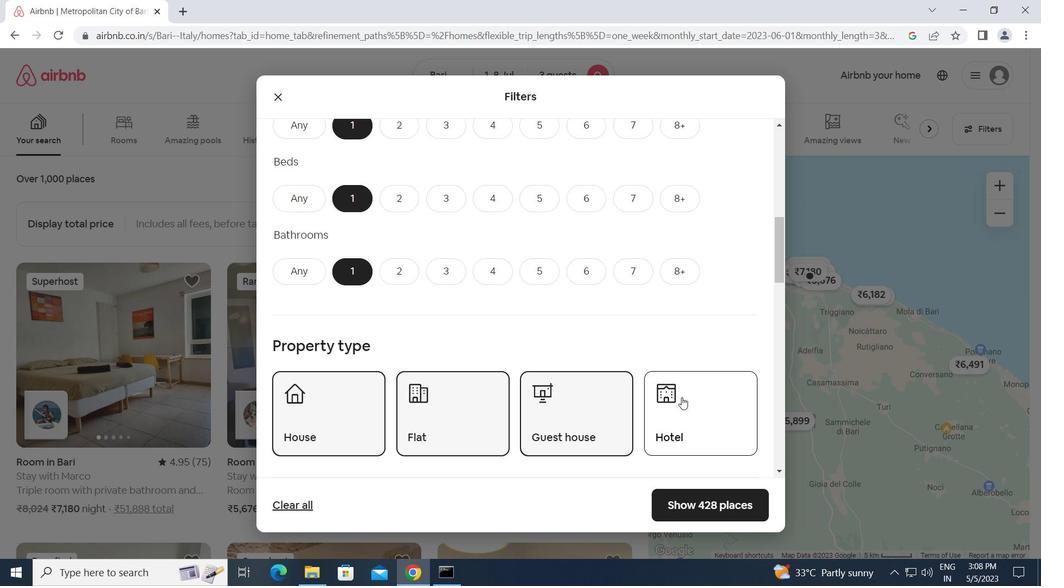 
Action: Mouse moved to (543, 416)
Screenshot: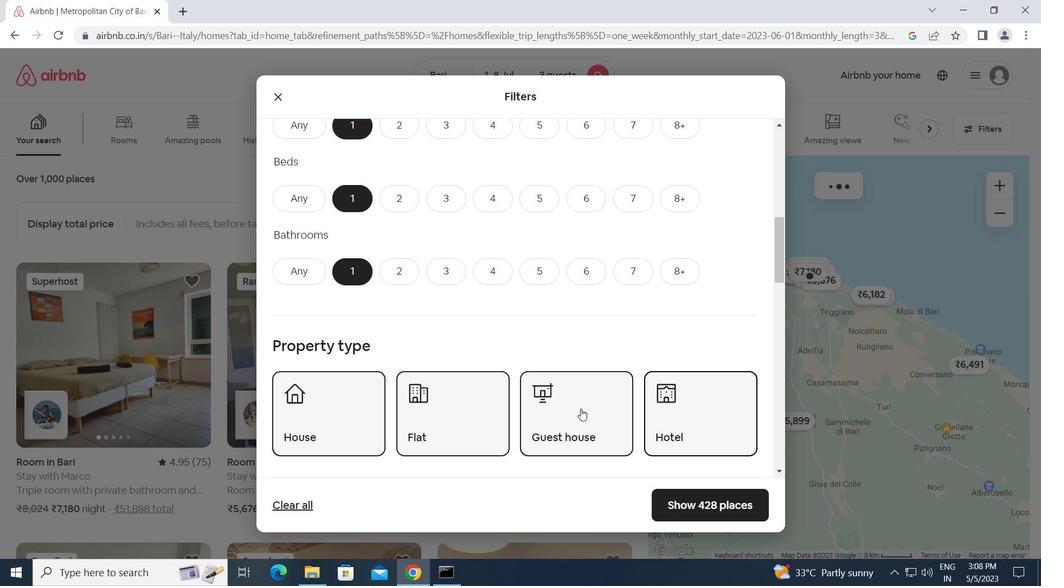 
Action: Mouse scrolled (543, 415) with delta (0, 0)
Screenshot: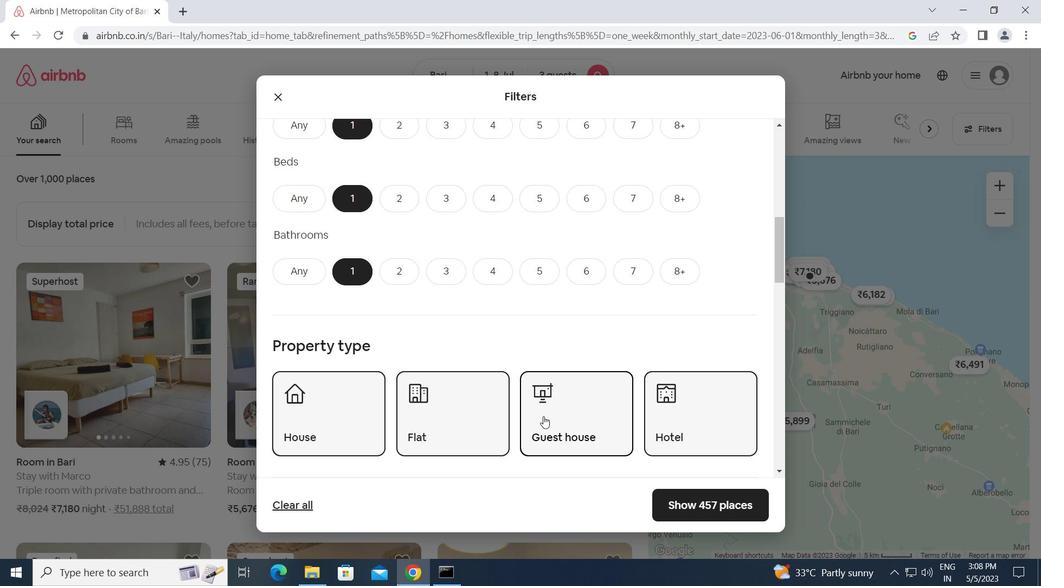 
Action: Mouse scrolled (543, 415) with delta (0, 0)
Screenshot: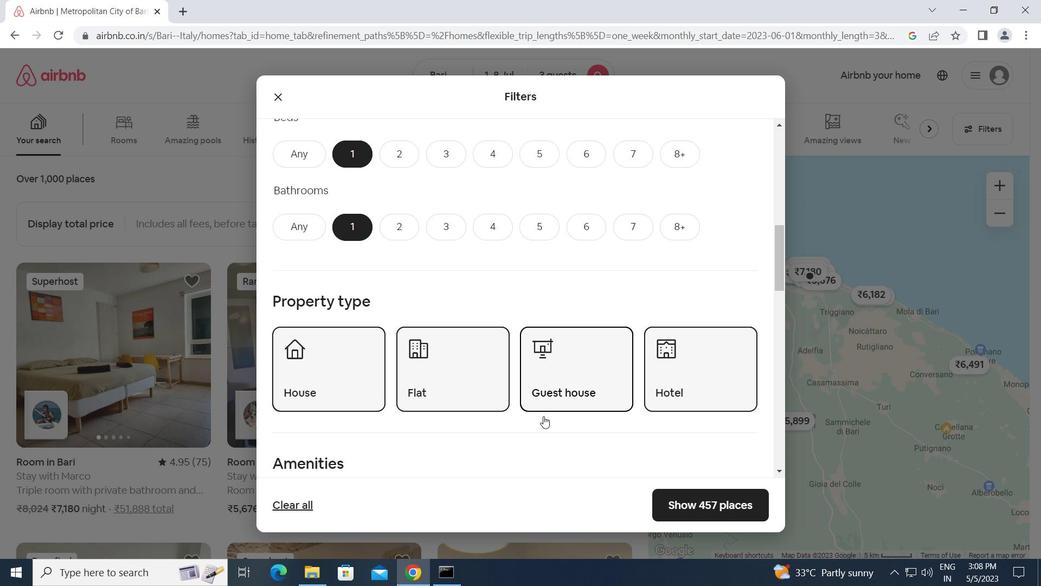 
Action: Mouse scrolled (543, 415) with delta (0, 0)
Screenshot: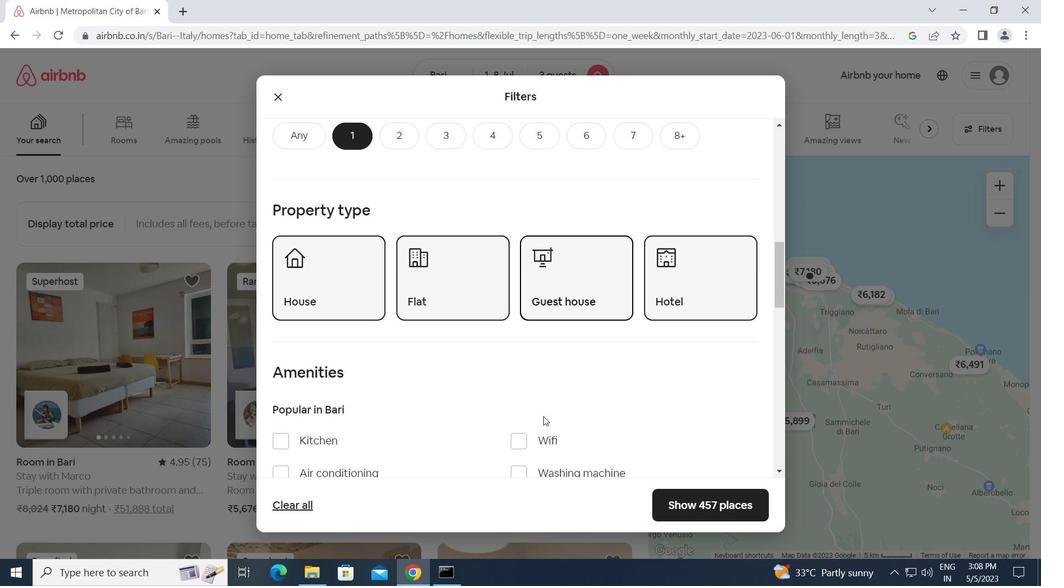 
Action: Mouse scrolled (543, 415) with delta (0, 0)
Screenshot: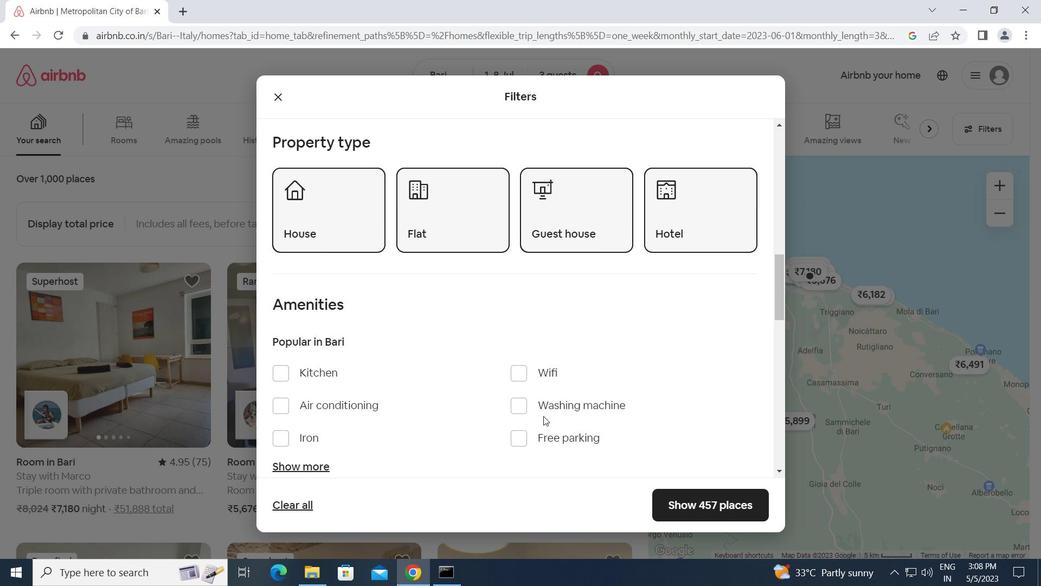 
Action: Mouse moved to (524, 340)
Screenshot: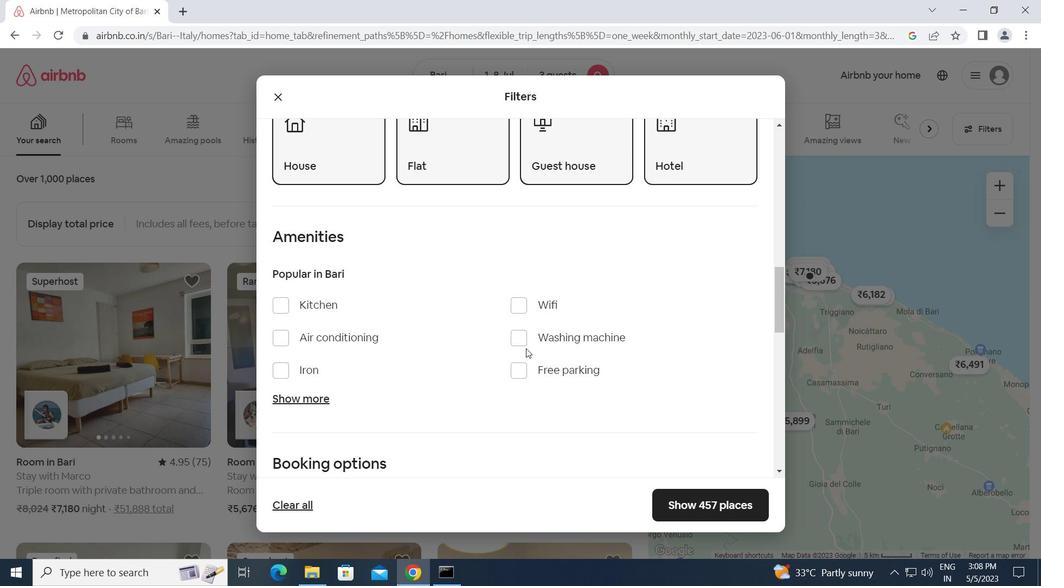 
Action: Mouse pressed left at (524, 340)
Screenshot: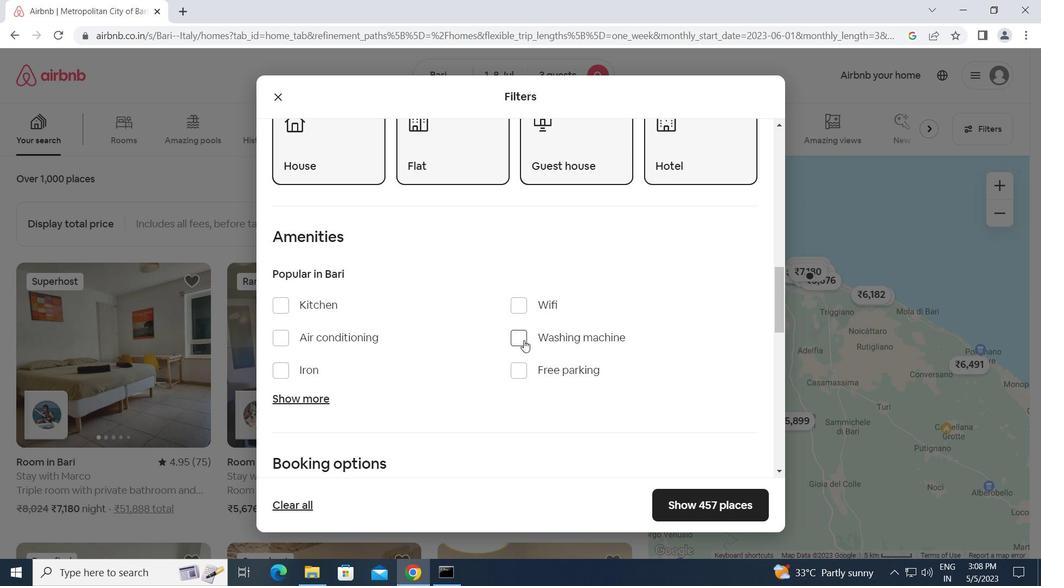 
Action: Mouse moved to (476, 412)
Screenshot: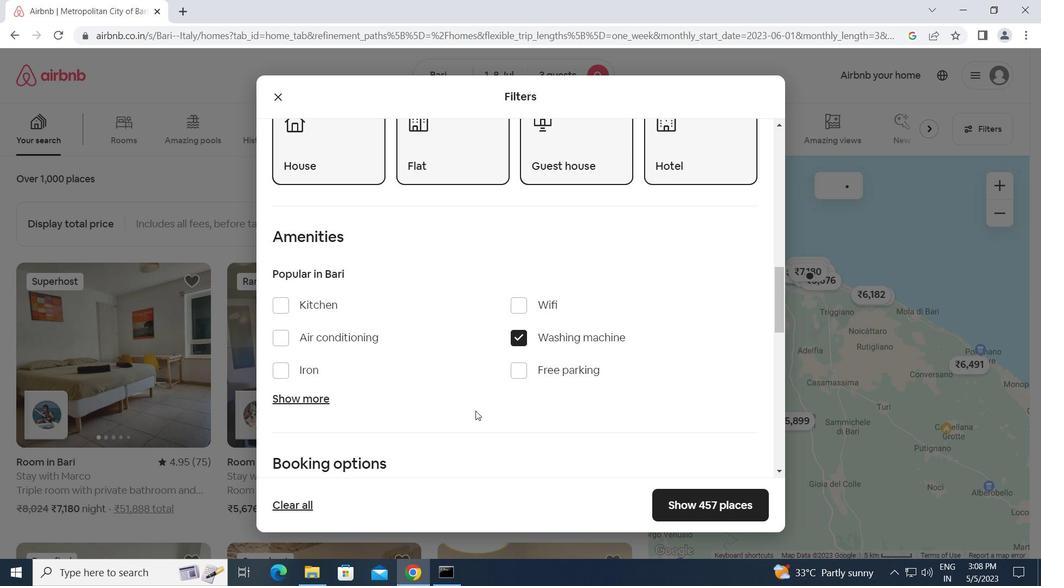 
Action: Mouse scrolled (476, 412) with delta (0, 0)
Screenshot: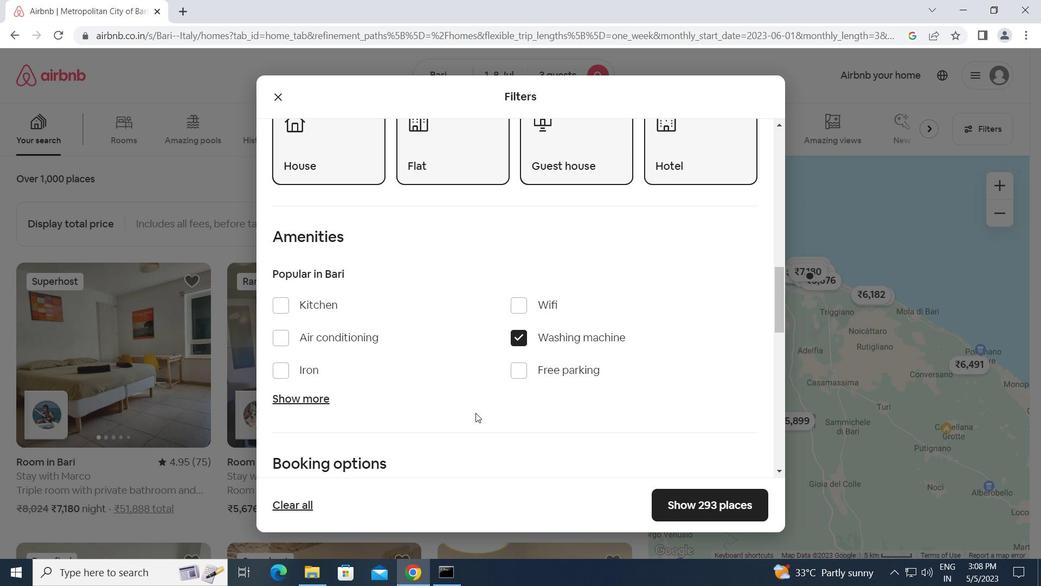 
Action: Mouse scrolled (476, 412) with delta (0, 0)
Screenshot: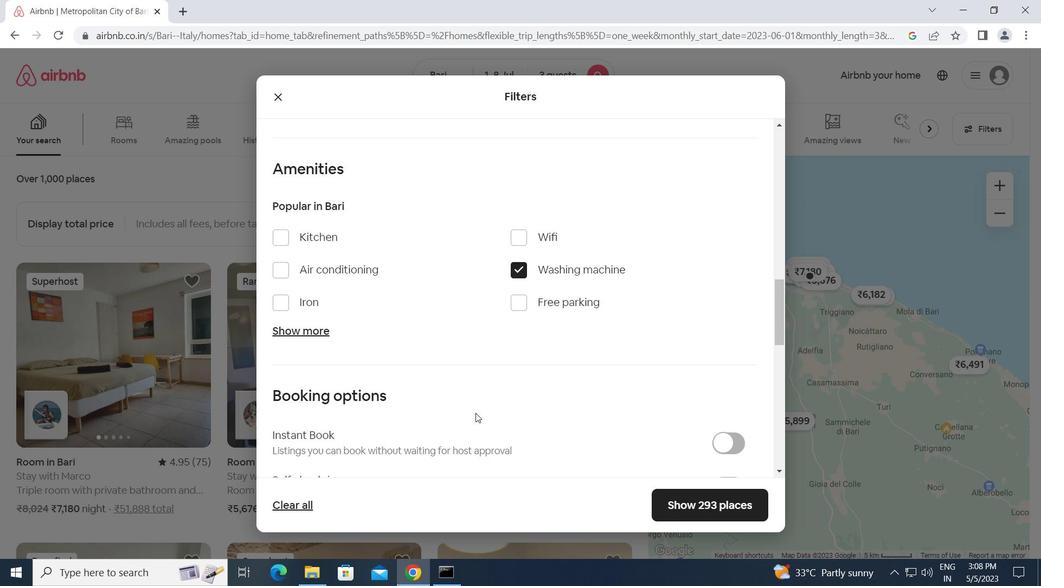 
Action: Mouse scrolled (476, 412) with delta (0, 0)
Screenshot: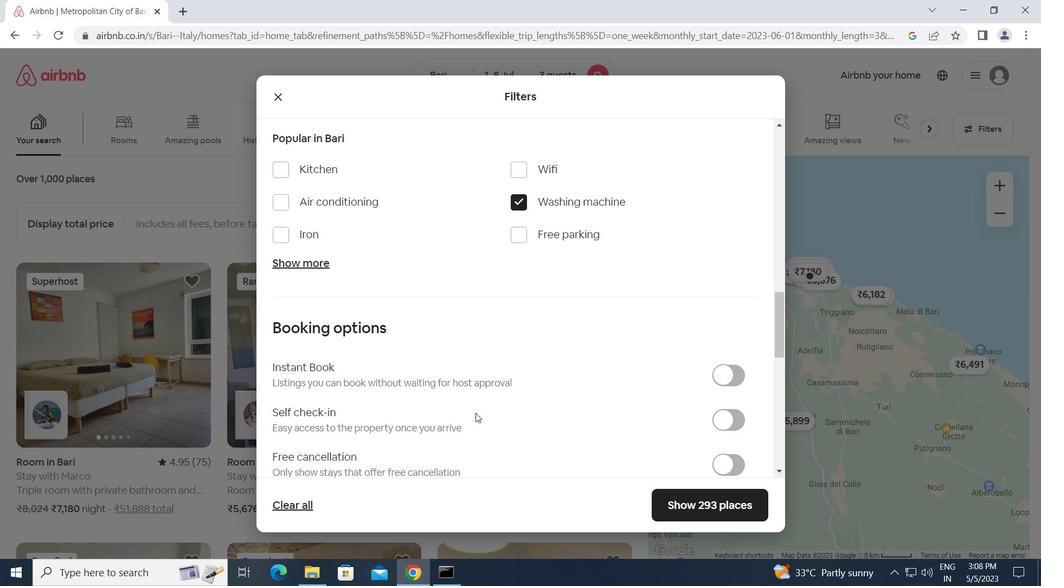 
Action: Mouse moved to (721, 354)
Screenshot: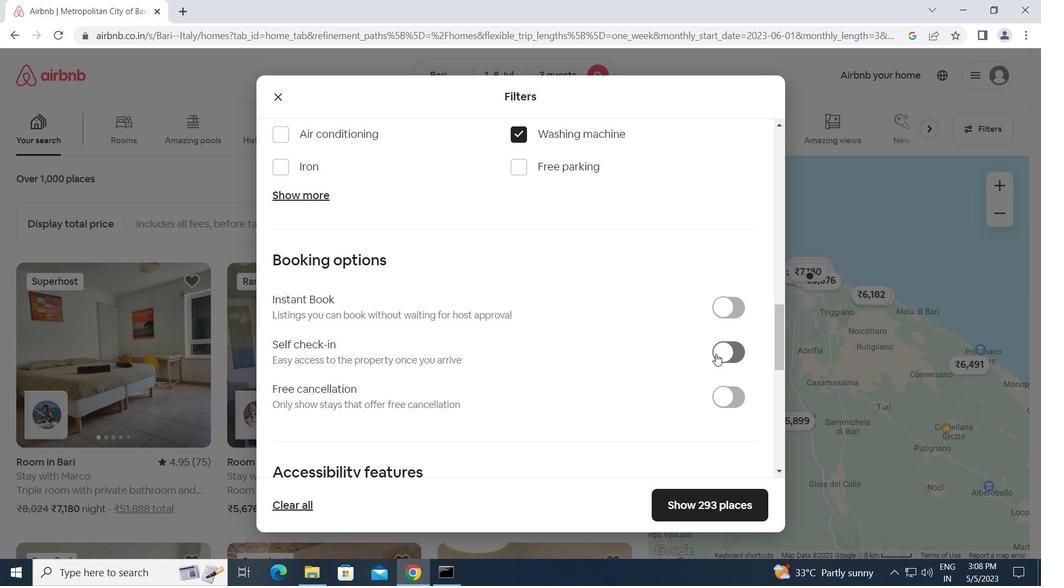 
Action: Mouse pressed left at (721, 354)
Screenshot: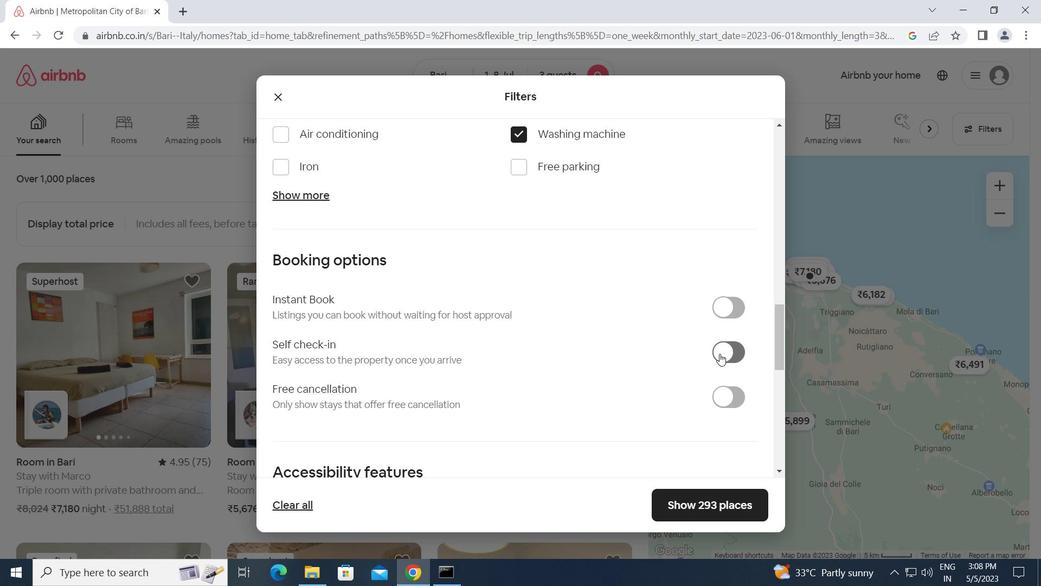 
Action: Mouse moved to (491, 404)
Screenshot: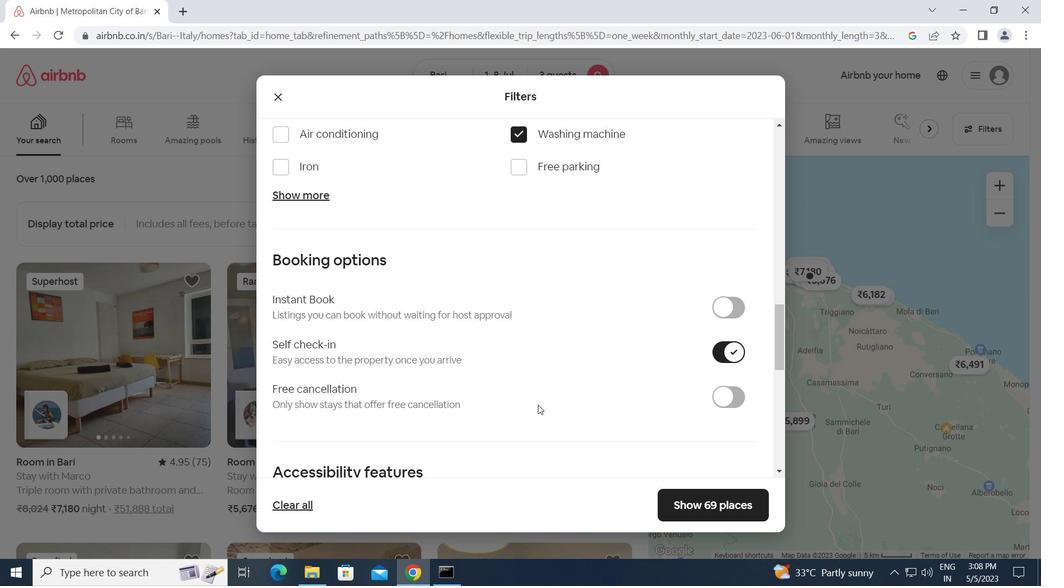 
Action: Mouse scrolled (491, 404) with delta (0, 0)
Screenshot: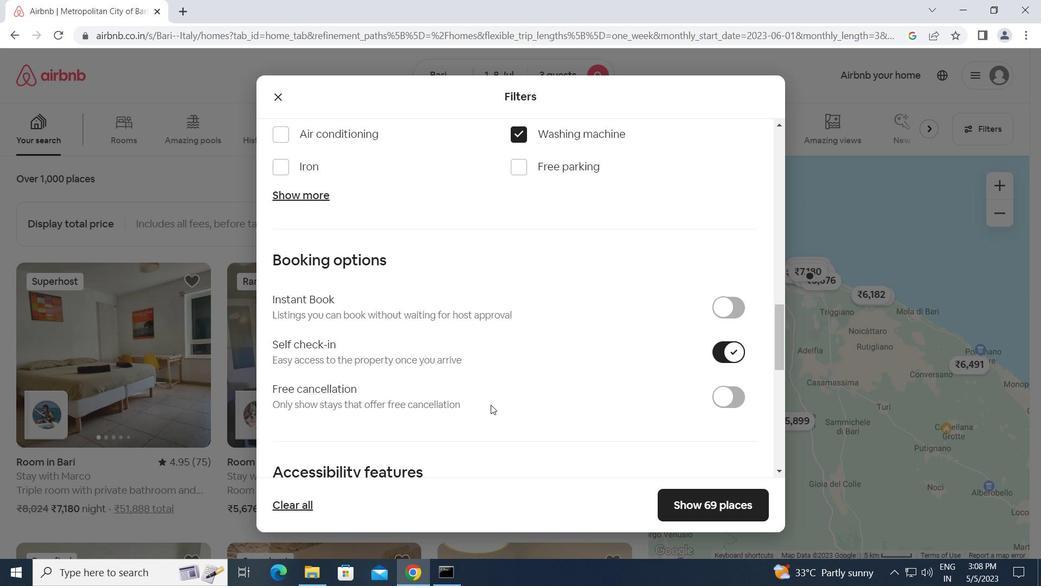 
Action: Mouse scrolled (491, 404) with delta (0, 0)
Screenshot: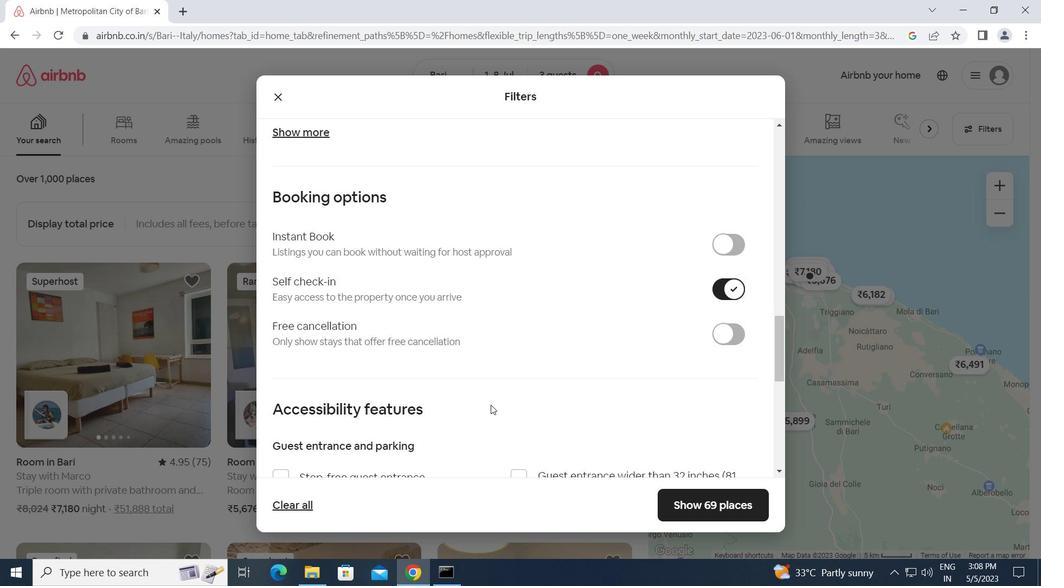 
Action: Mouse scrolled (491, 404) with delta (0, 0)
Screenshot: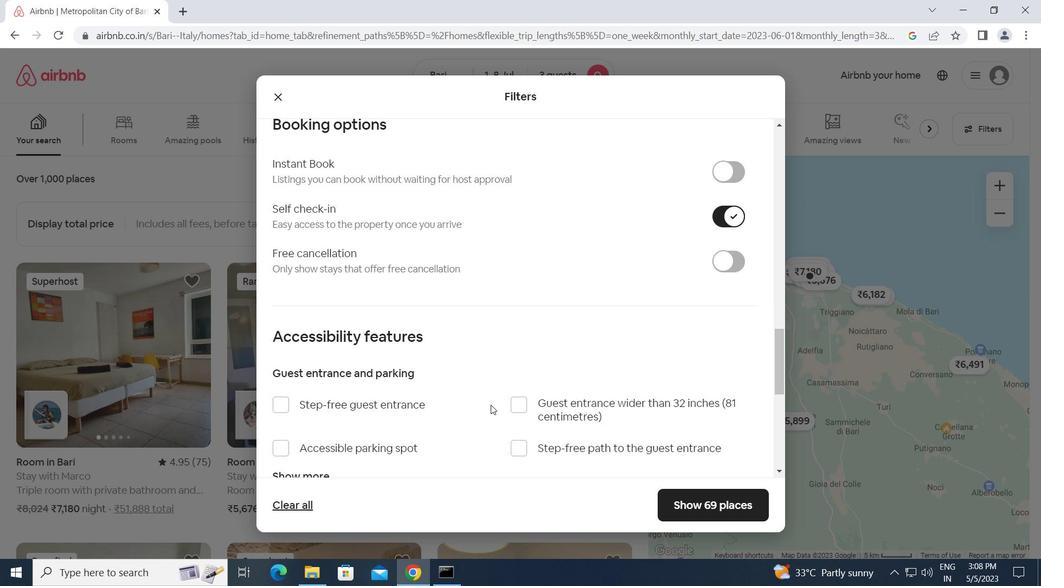 
Action: Mouse scrolled (491, 404) with delta (0, 0)
Screenshot: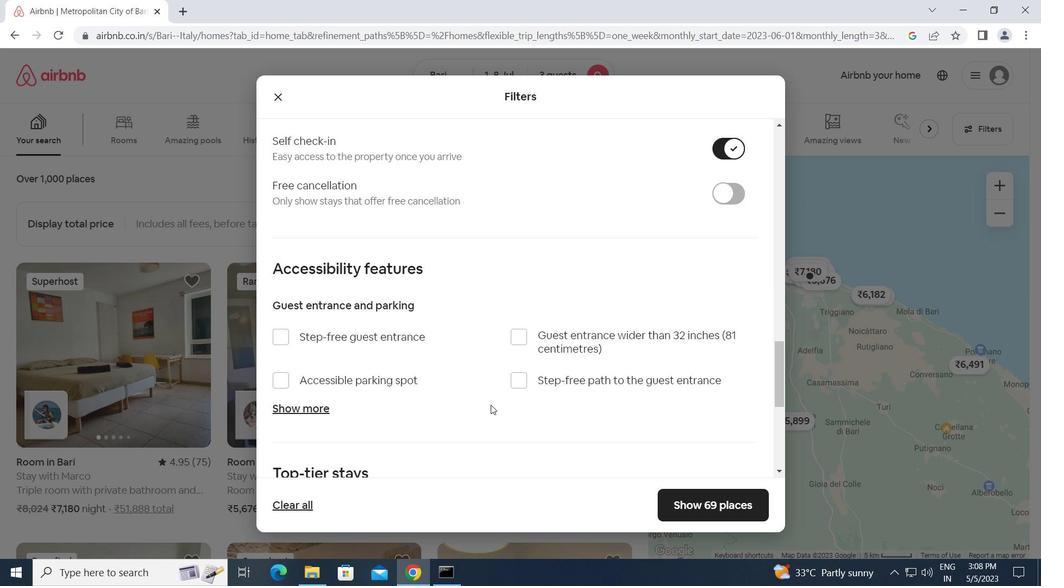 
Action: Mouse scrolled (491, 404) with delta (0, 0)
Screenshot: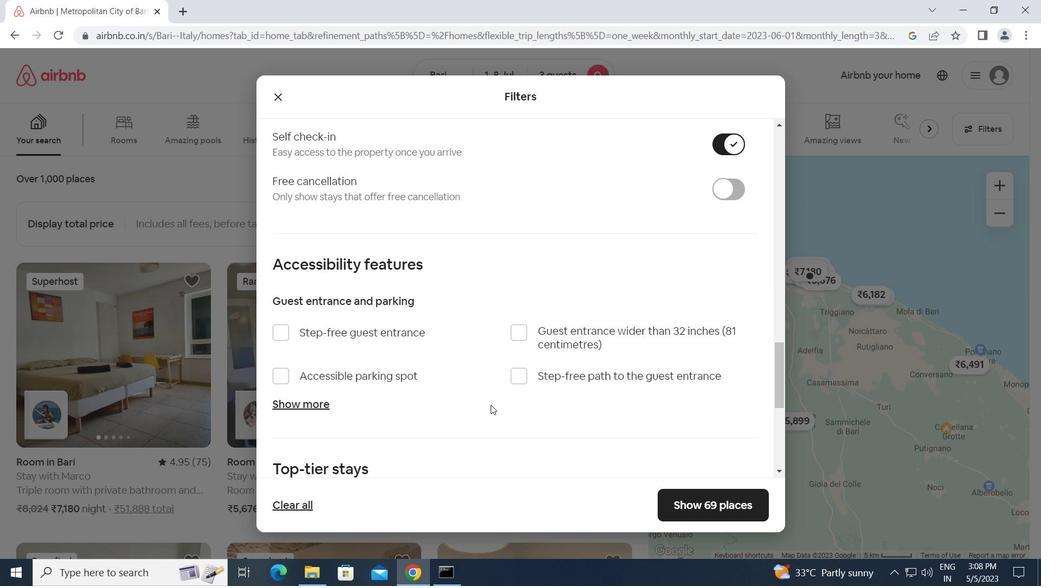 
Action: Mouse scrolled (491, 404) with delta (0, 0)
Screenshot: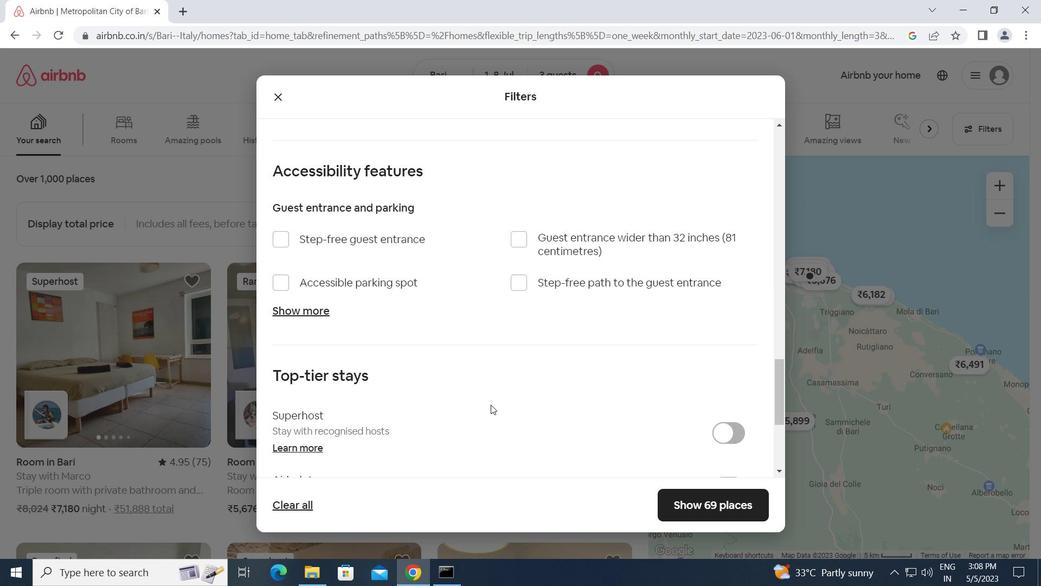 
Action: Mouse moved to (509, 419)
Screenshot: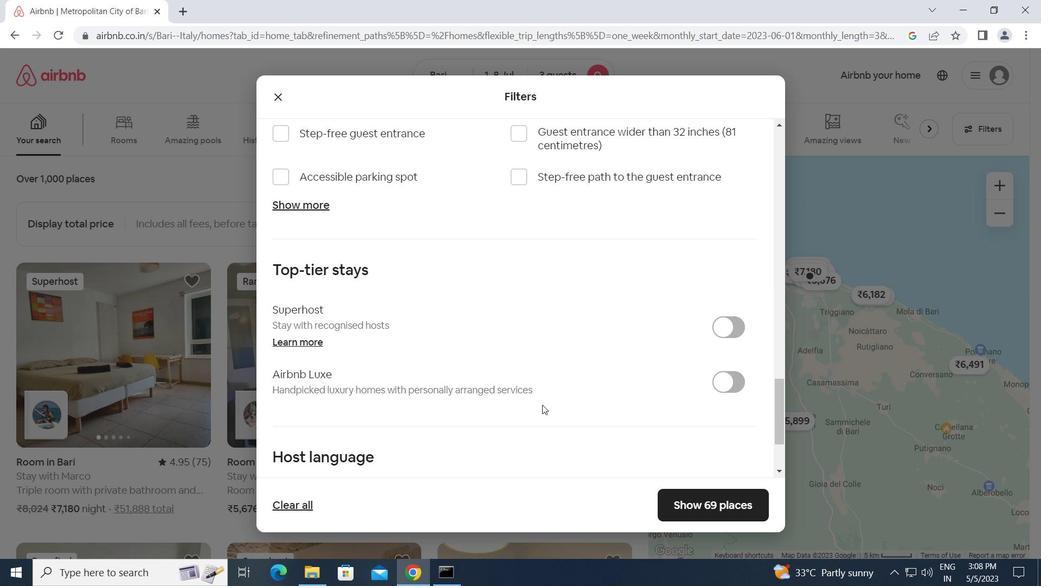 
Action: Mouse scrolled (509, 418) with delta (0, 0)
Screenshot: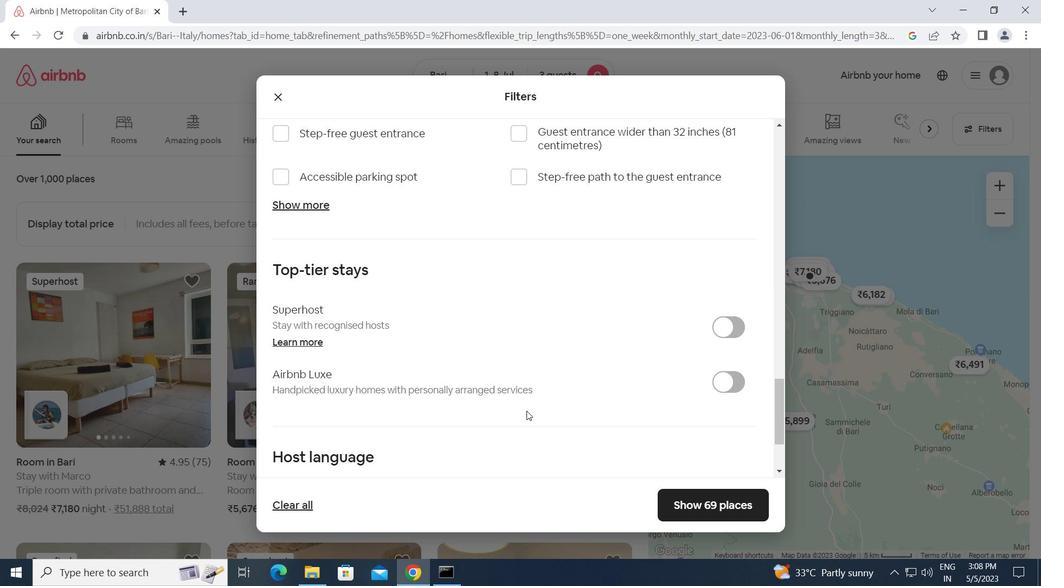
Action: Mouse scrolled (509, 418) with delta (0, 0)
Screenshot: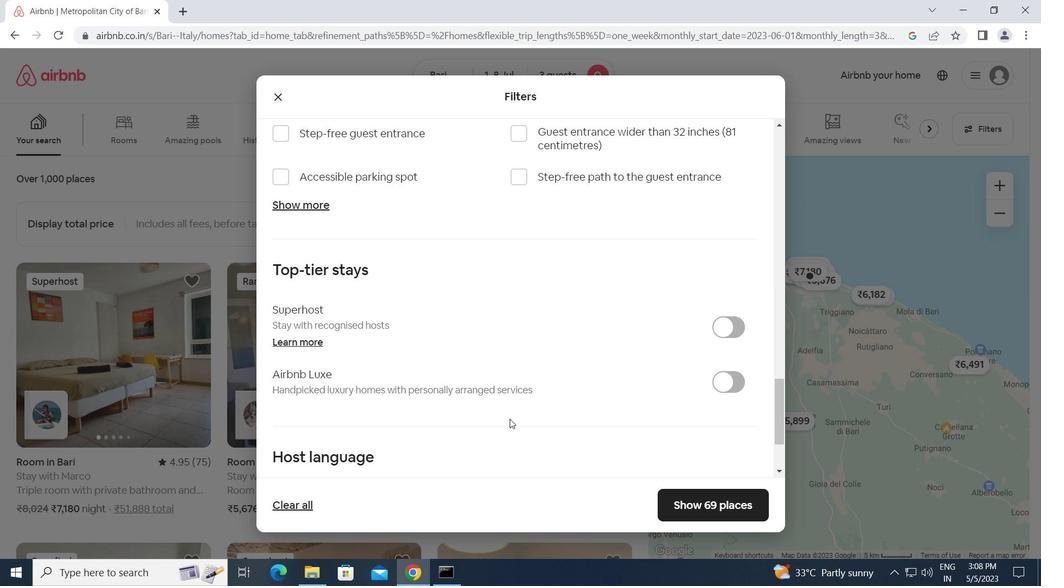 
Action: Mouse moved to (278, 381)
Screenshot: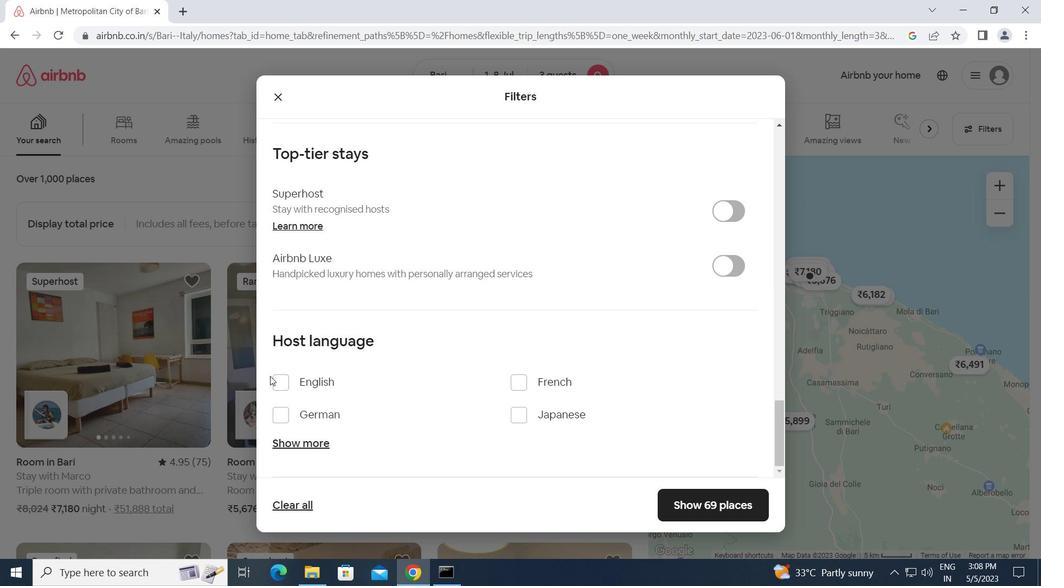 
Action: Mouse pressed left at (278, 381)
Screenshot: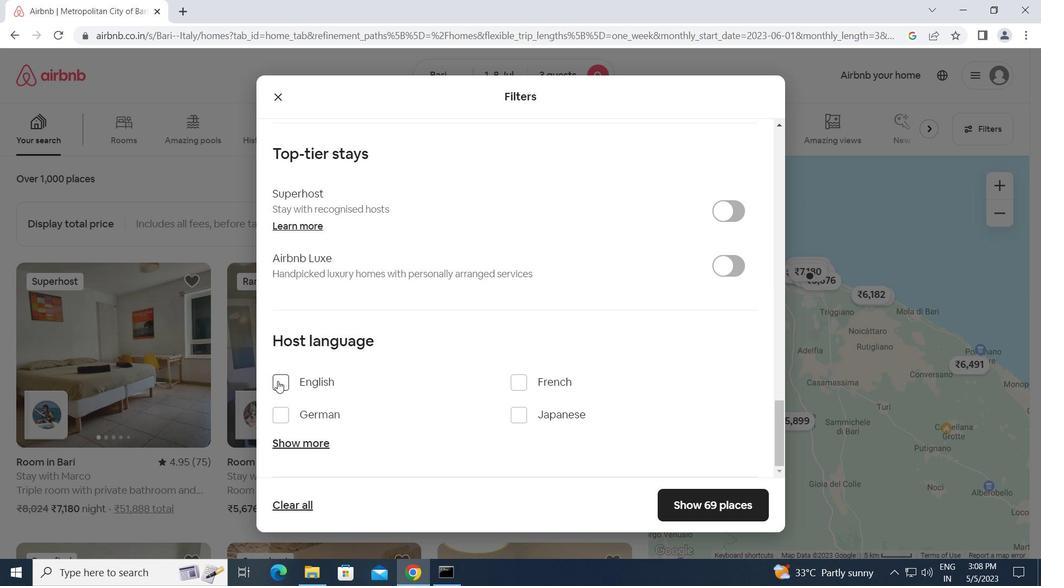
Action: Mouse moved to (690, 504)
Screenshot: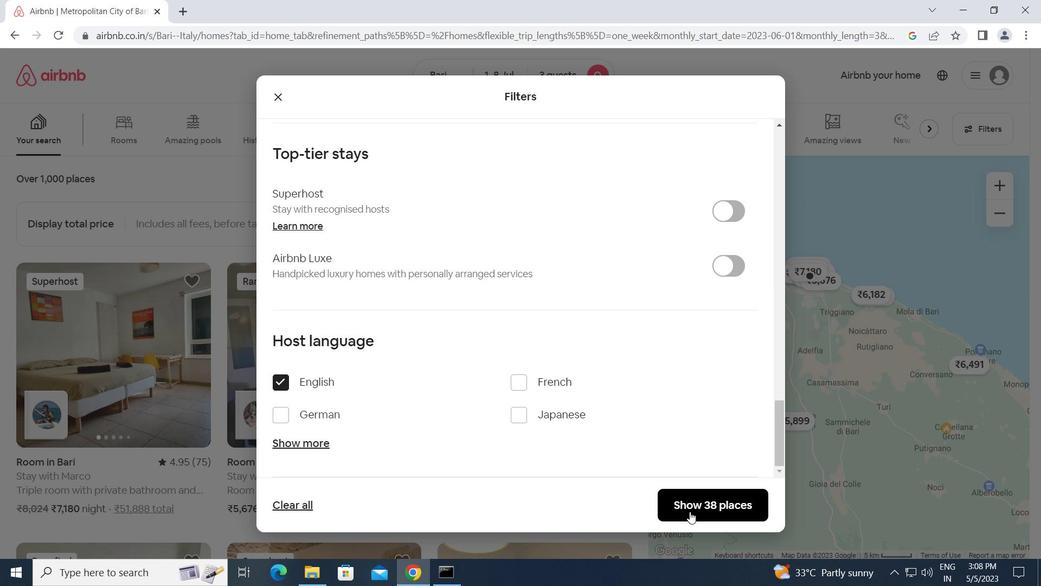
Action: Mouse pressed left at (690, 504)
Screenshot: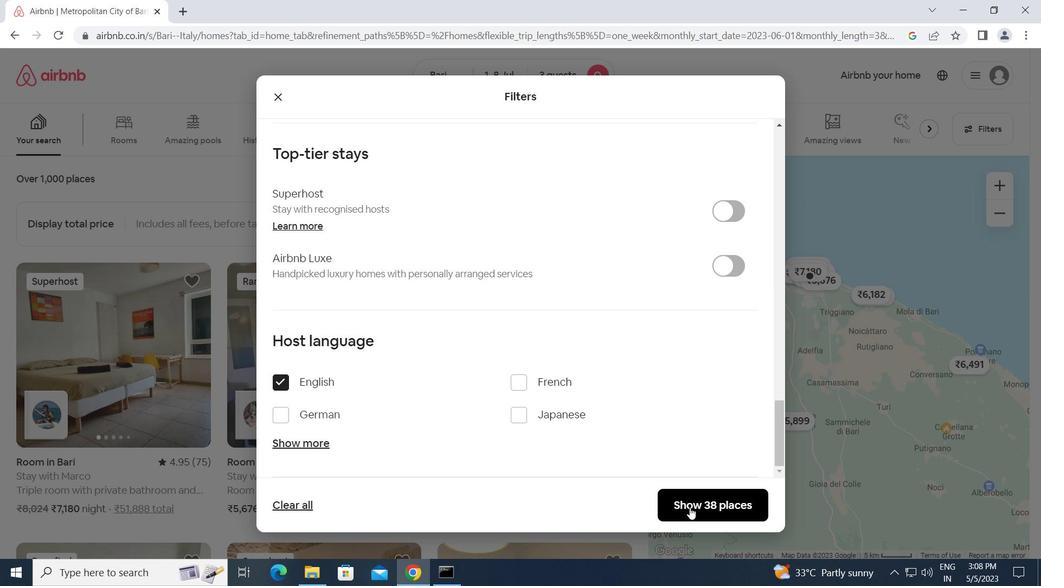 
Action: Mouse moved to (679, 495)
Screenshot: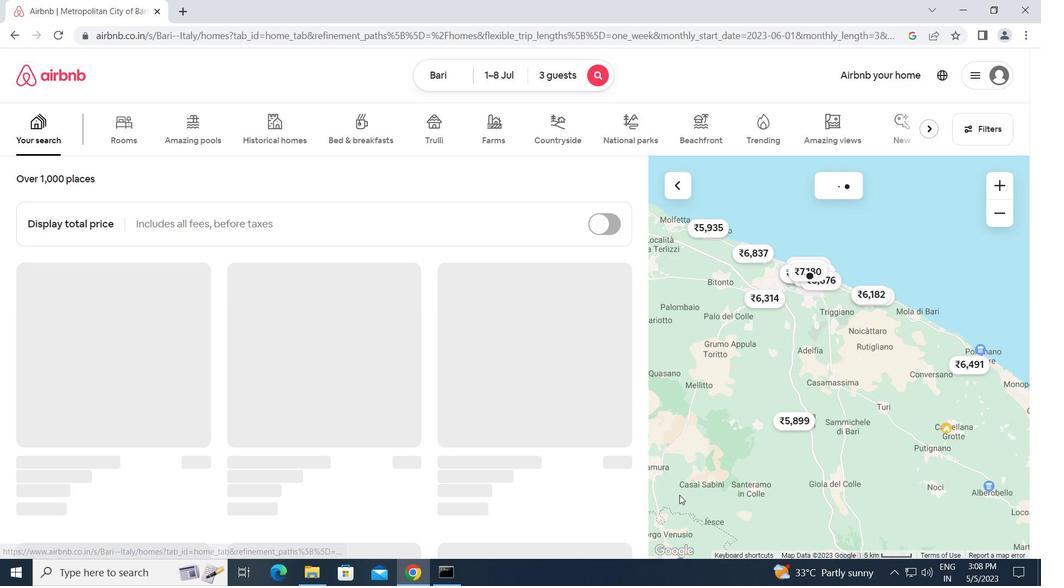 
